 Task: In the  document leadskills.epub Select the text and change paragraph spacing to  'Double' Change page orientation to  'Landscape' Add Page color Dark Red
Action: Mouse moved to (377, 473)
Screenshot: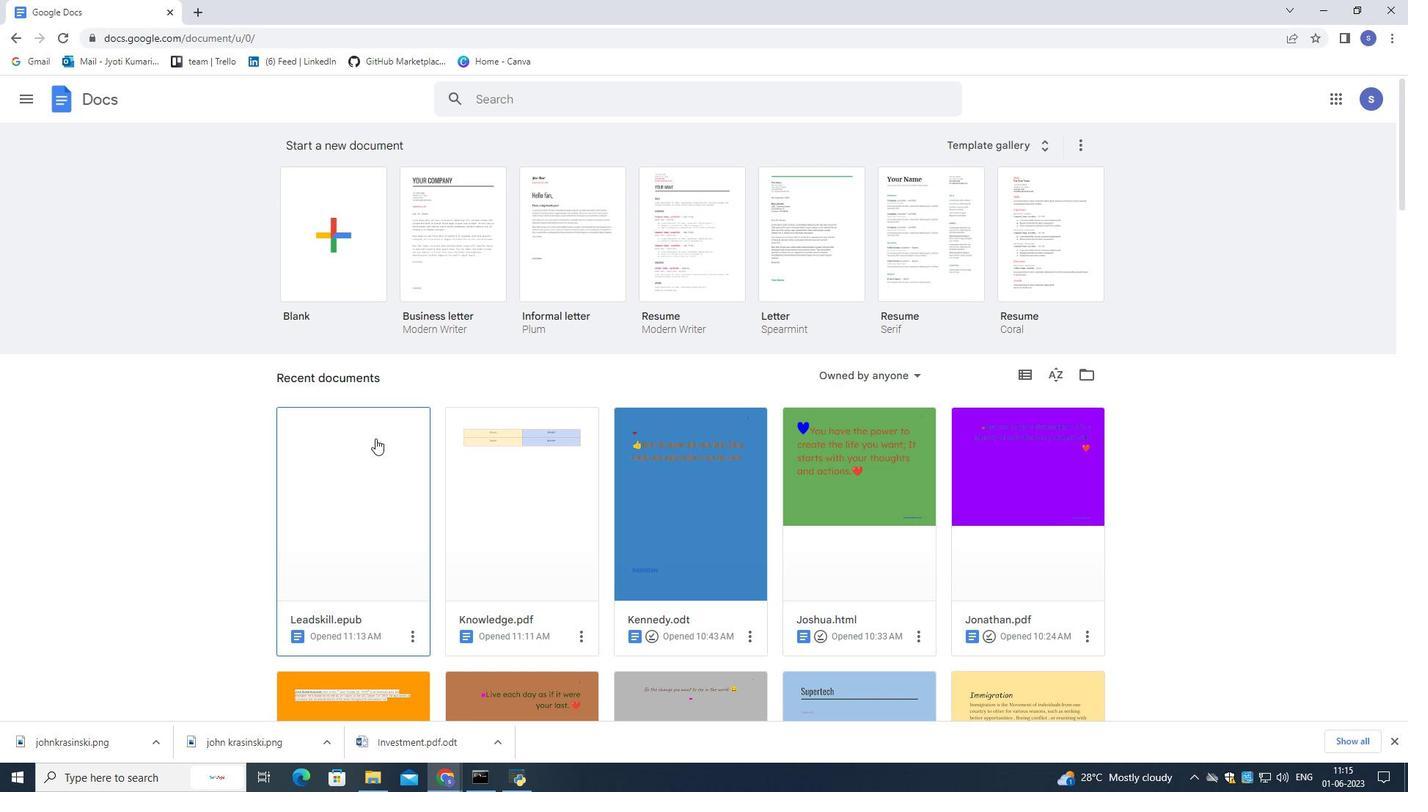 
Action: Mouse pressed left at (377, 473)
Screenshot: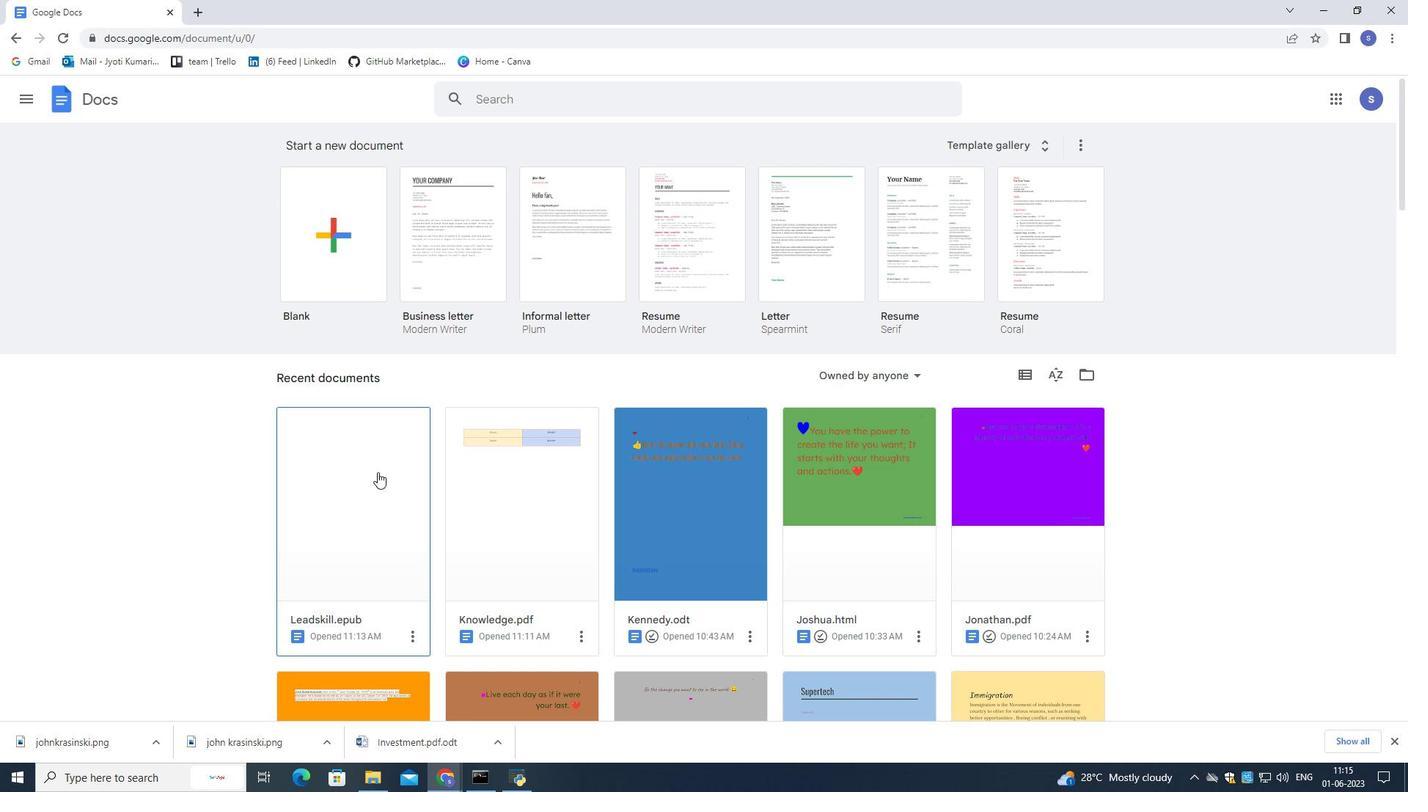 
Action: Mouse pressed left at (377, 473)
Screenshot: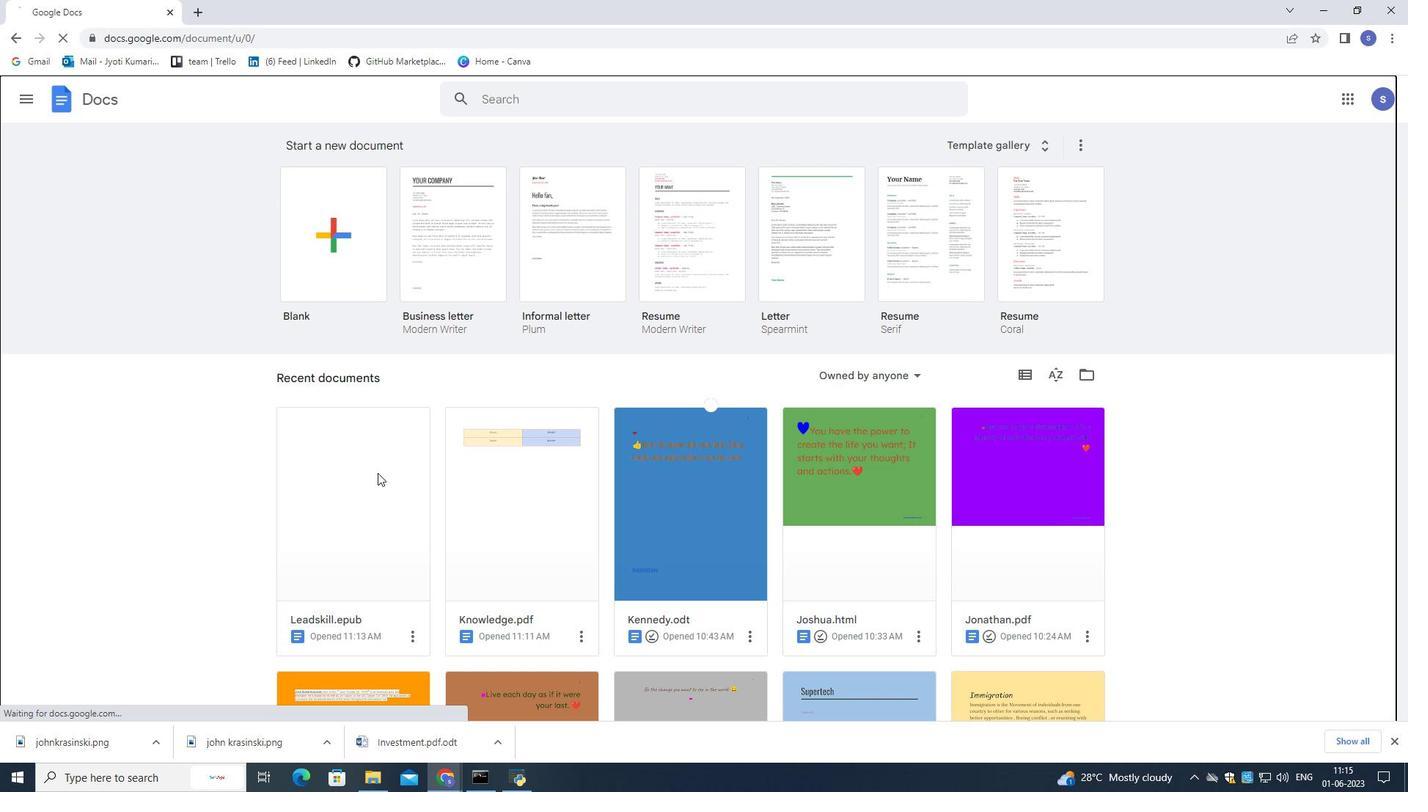 
Action: Mouse moved to (742, 358)
Screenshot: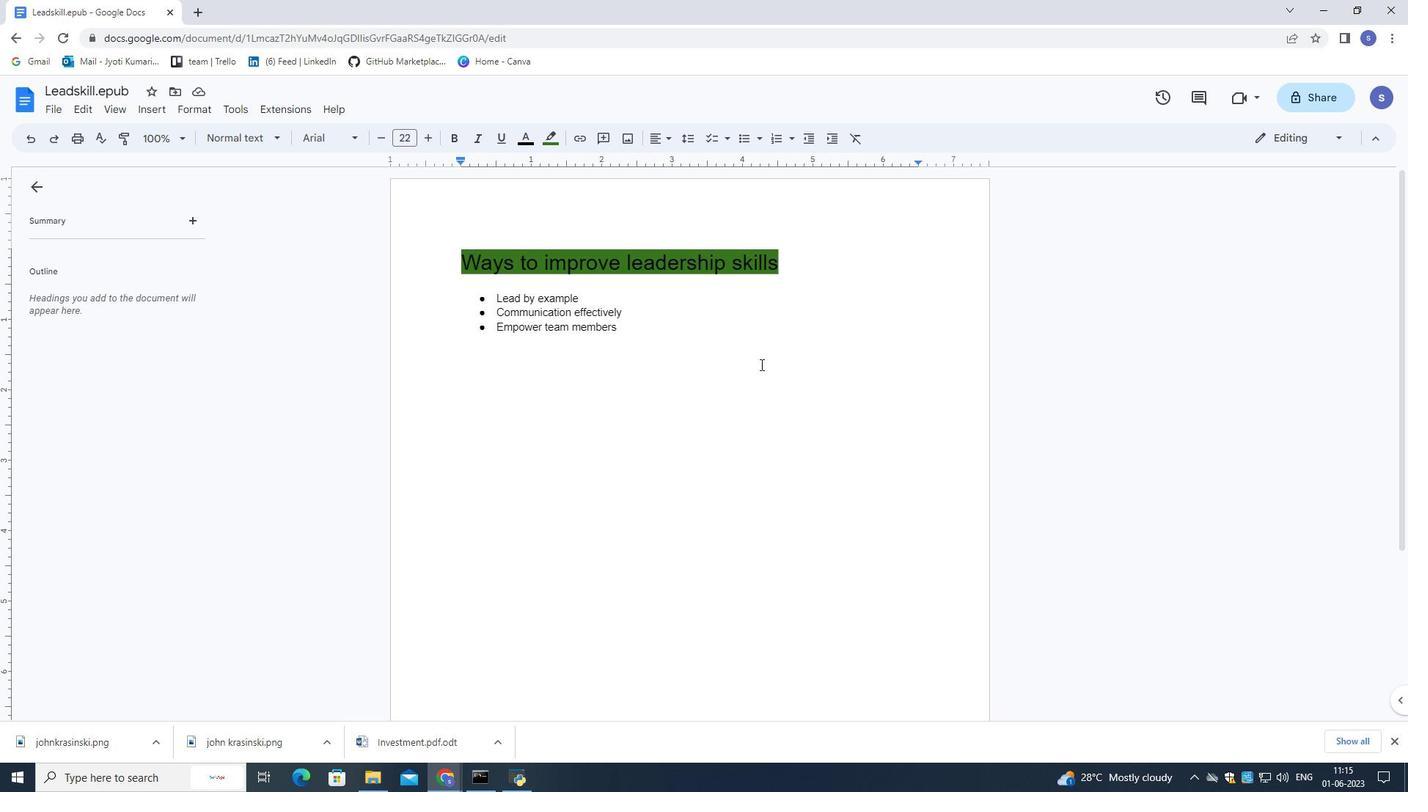 
Action: Mouse pressed left at (742, 358)
Screenshot: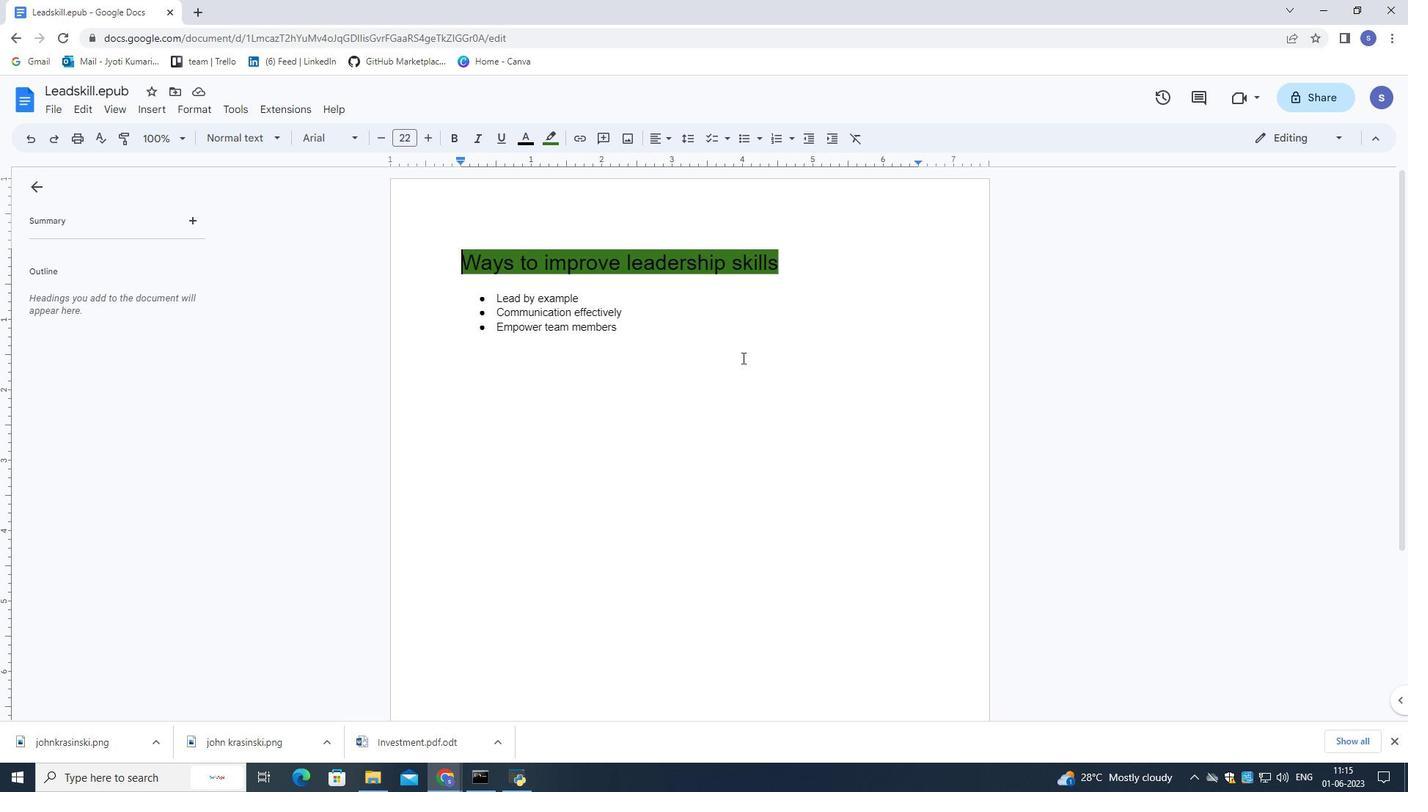 
Action: Mouse moved to (727, 366)
Screenshot: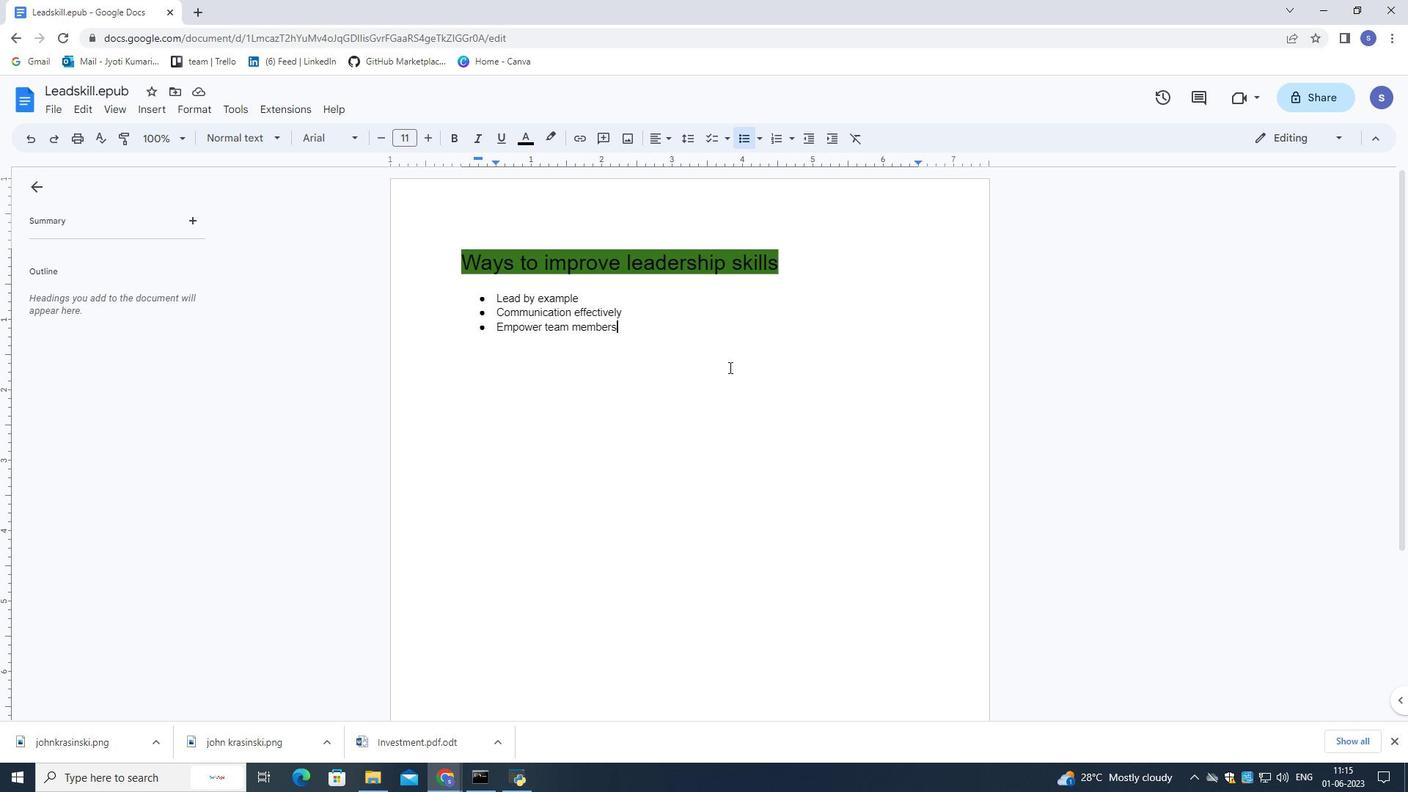 
Action: Mouse pressed left at (727, 366)
Screenshot: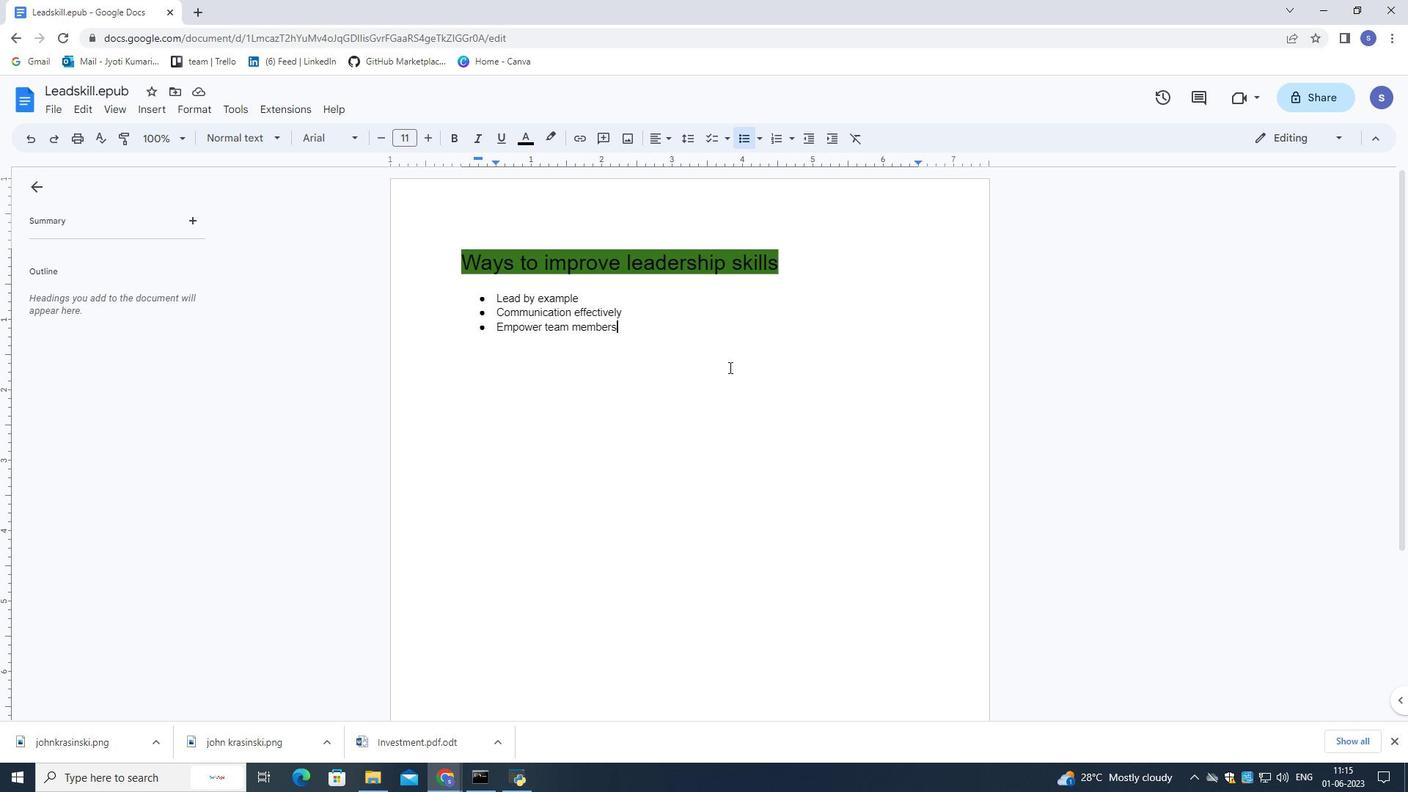 
Action: Mouse moved to (694, 143)
Screenshot: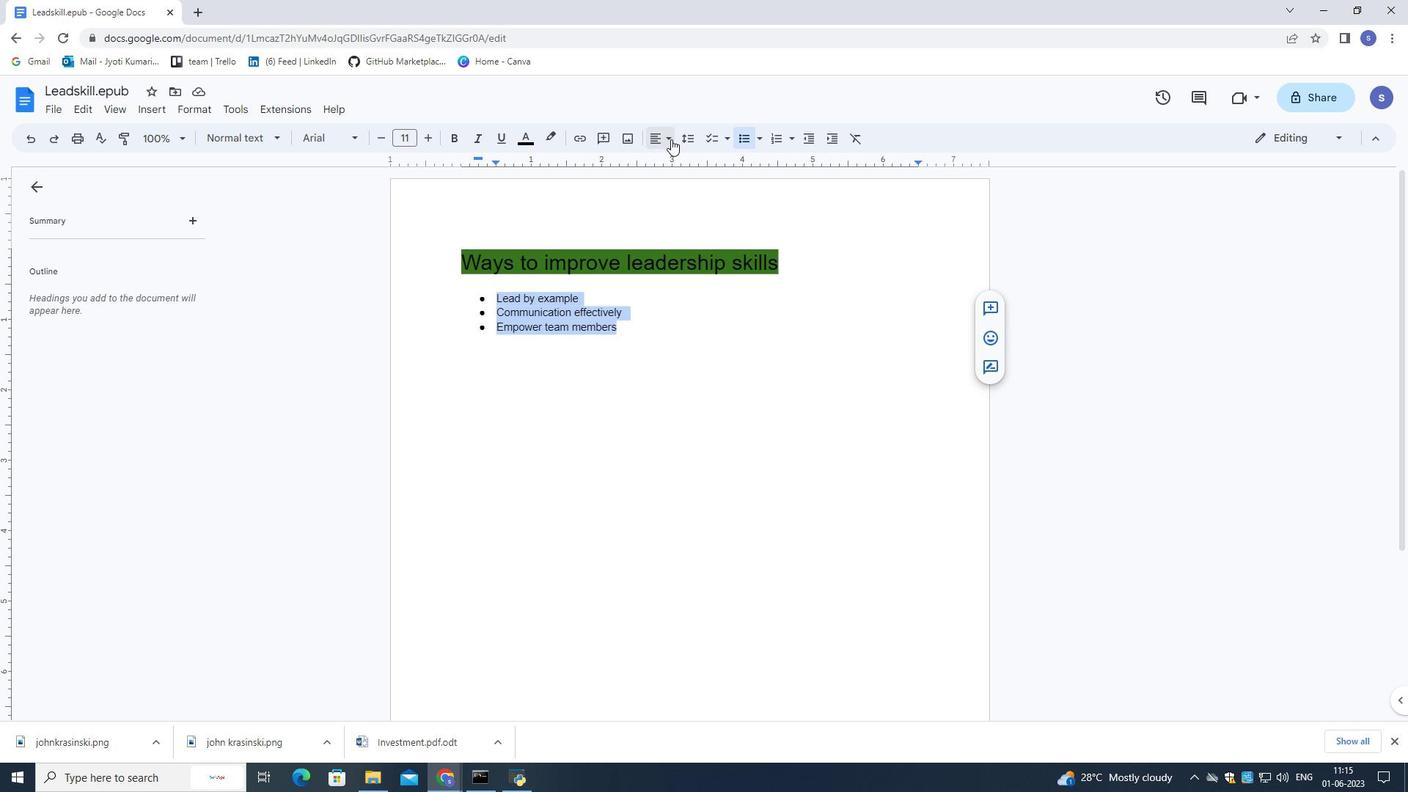 
Action: Mouse pressed left at (694, 143)
Screenshot: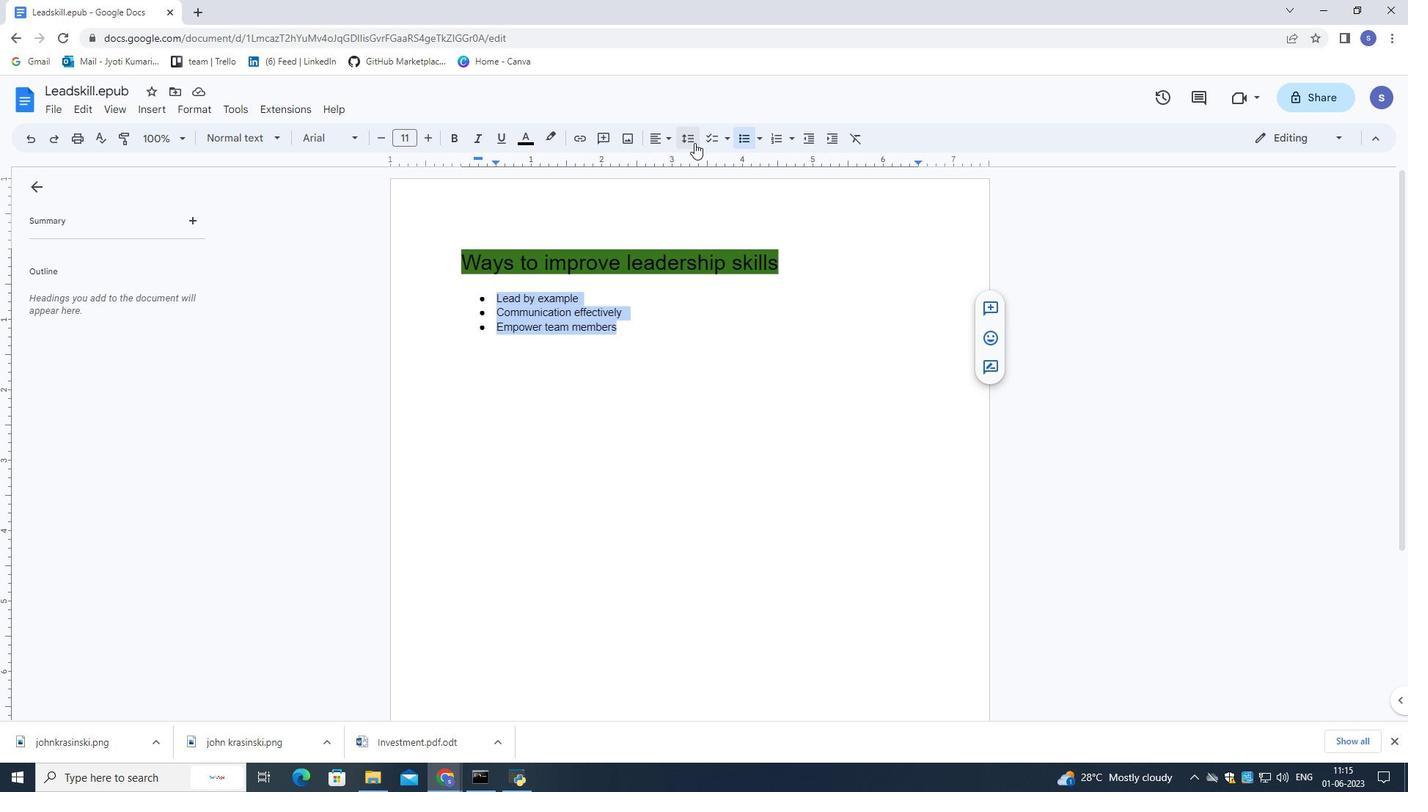
Action: Mouse moved to (718, 239)
Screenshot: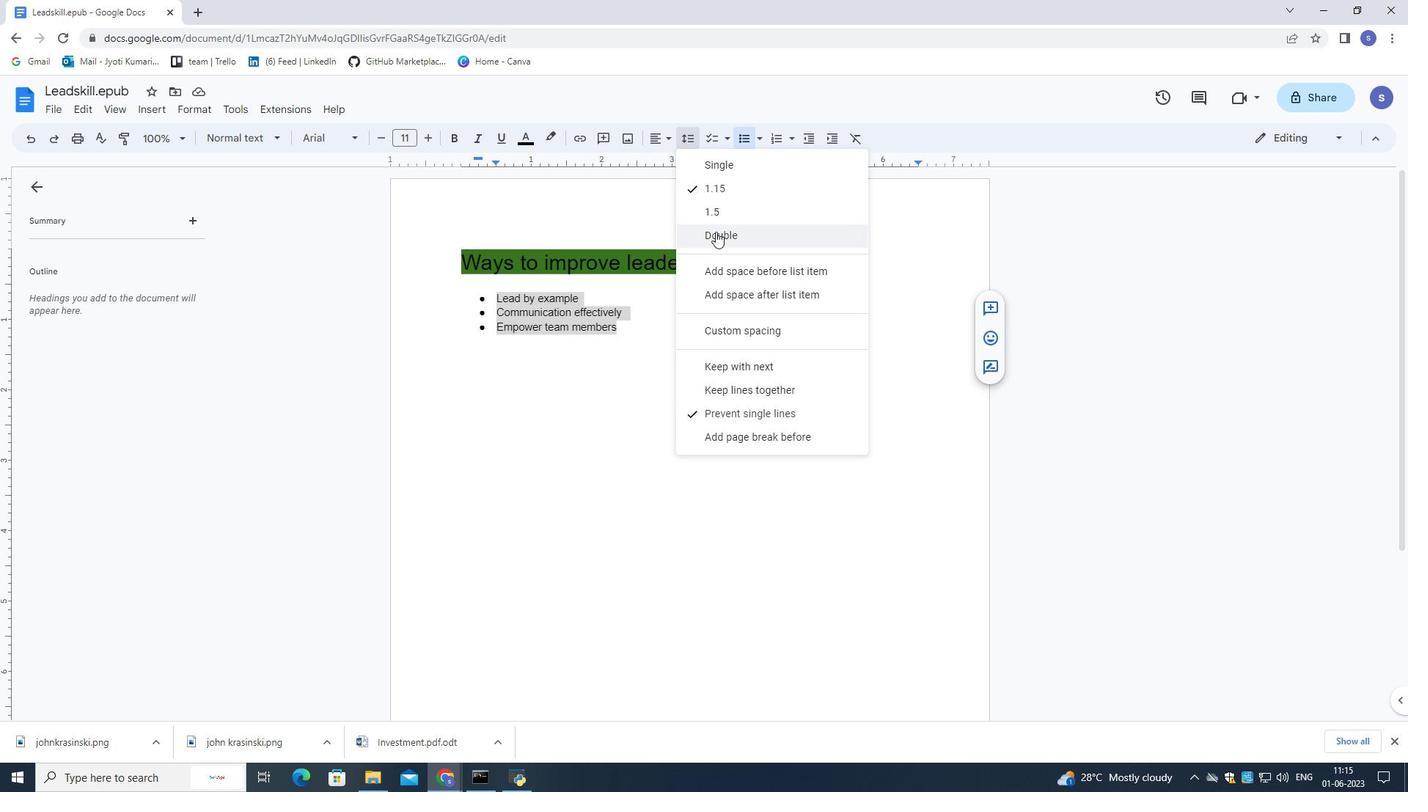 
Action: Mouse pressed left at (718, 239)
Screenshot: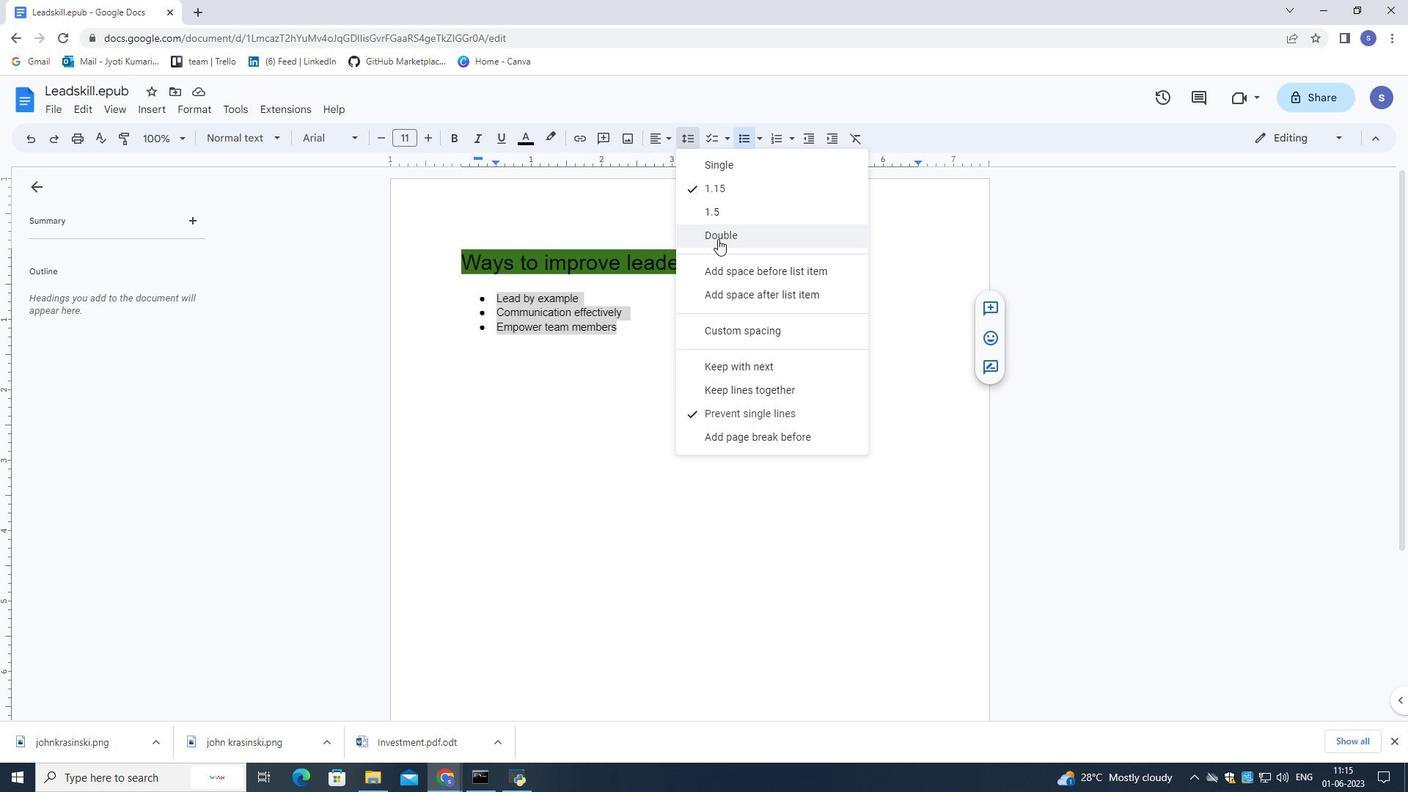 
Action: Mouse moved to (459, 279)
Screenshot: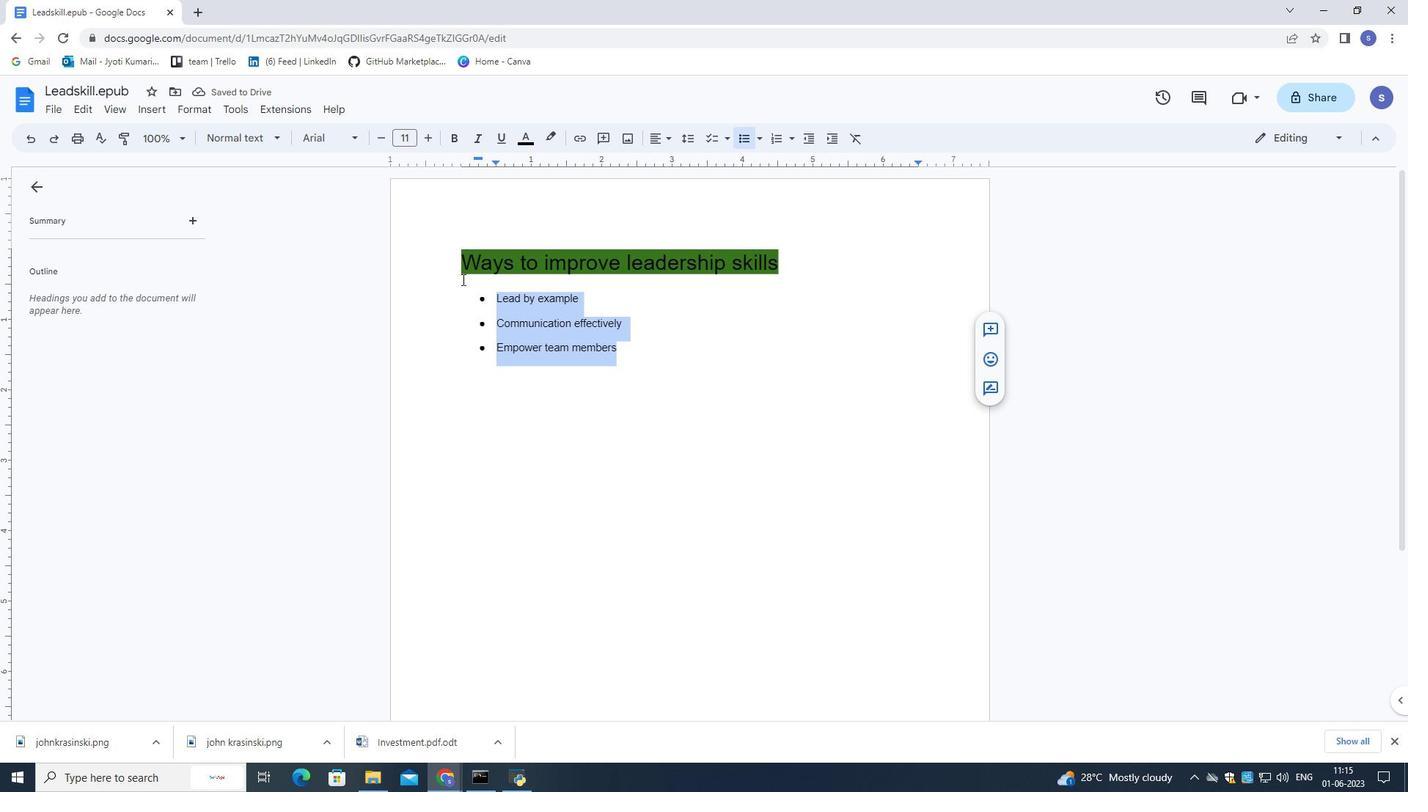
Action: Mouse pressed left at (459, 279)
Screenshot: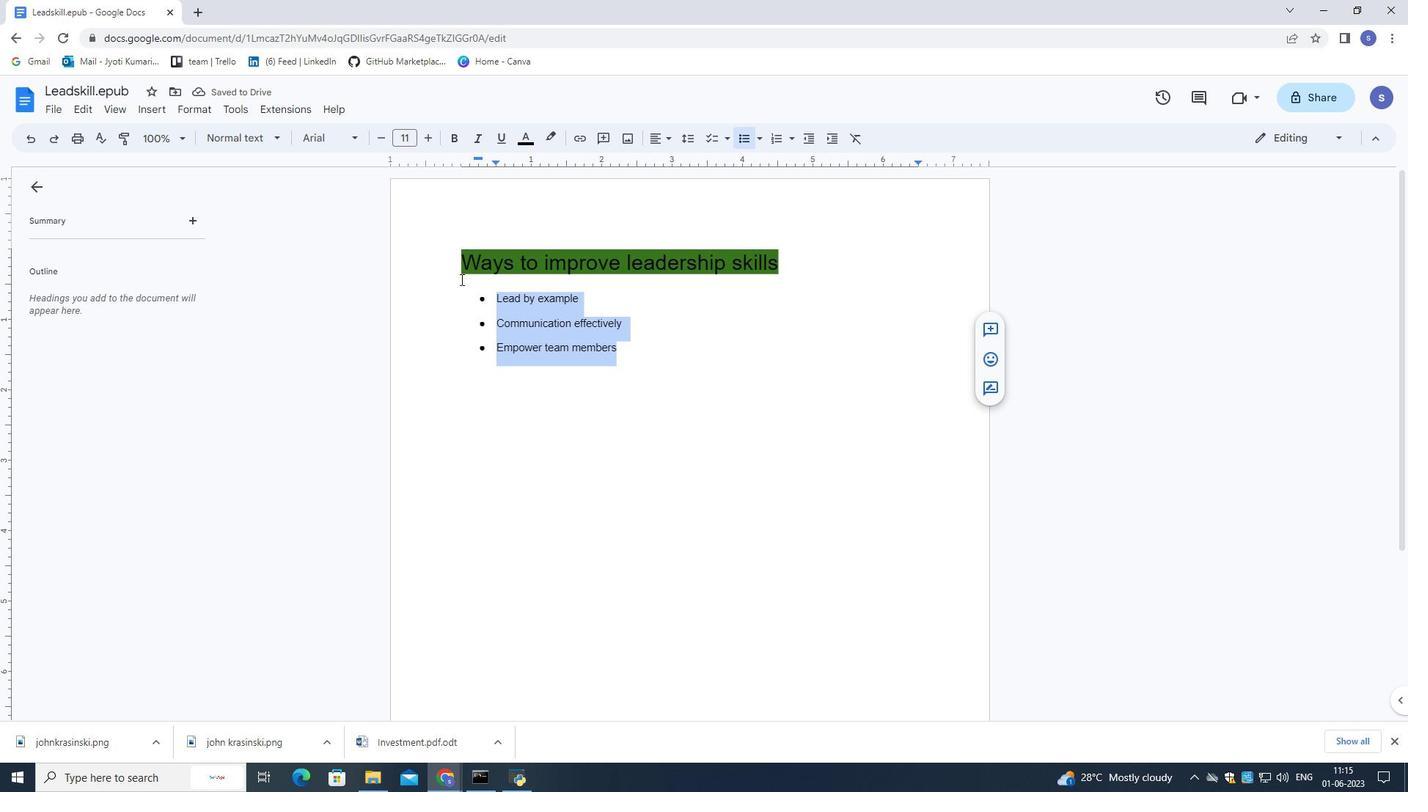 
Action: Mouse moved to (398, 262)
Screenshot: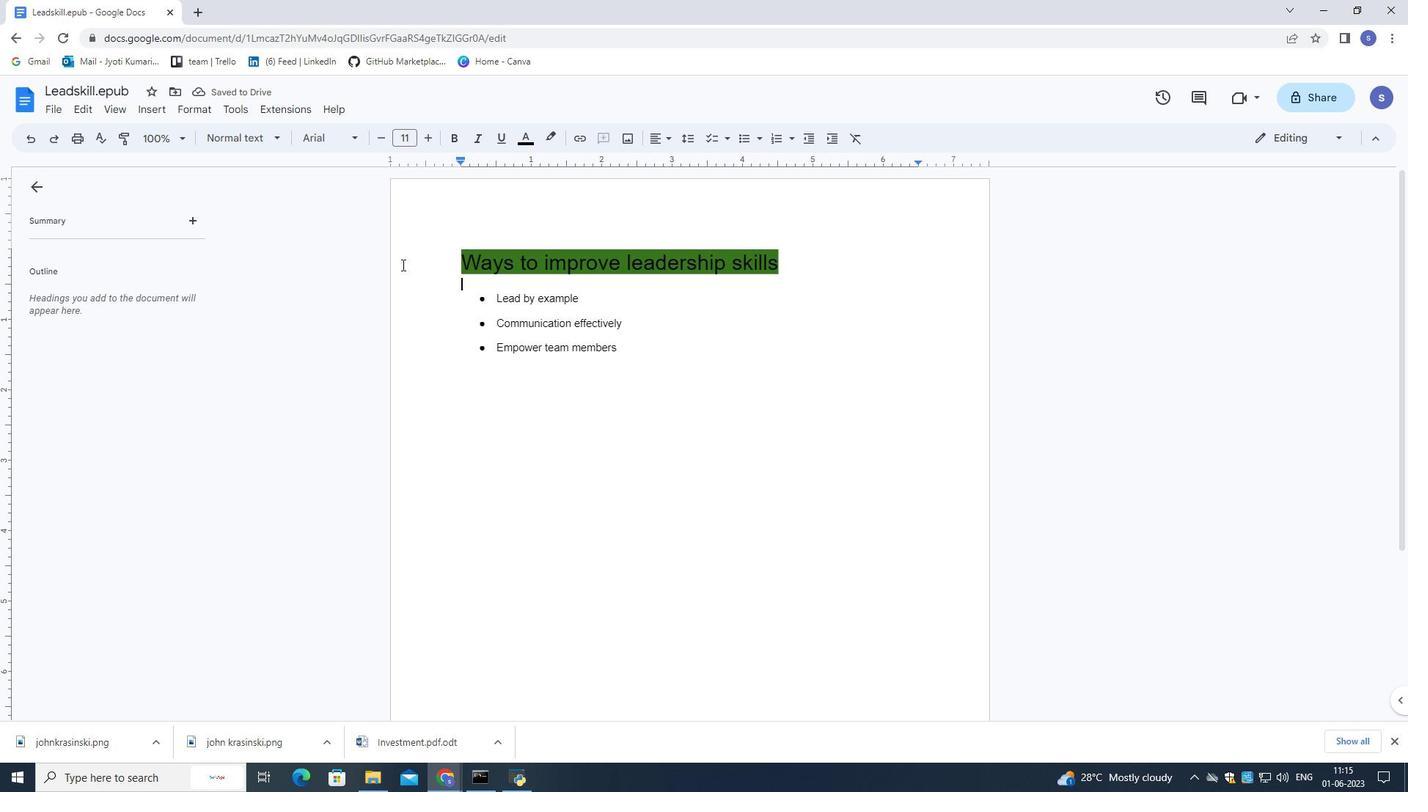 
Action: Mouse pressed left at (398, 262)
Screenshot: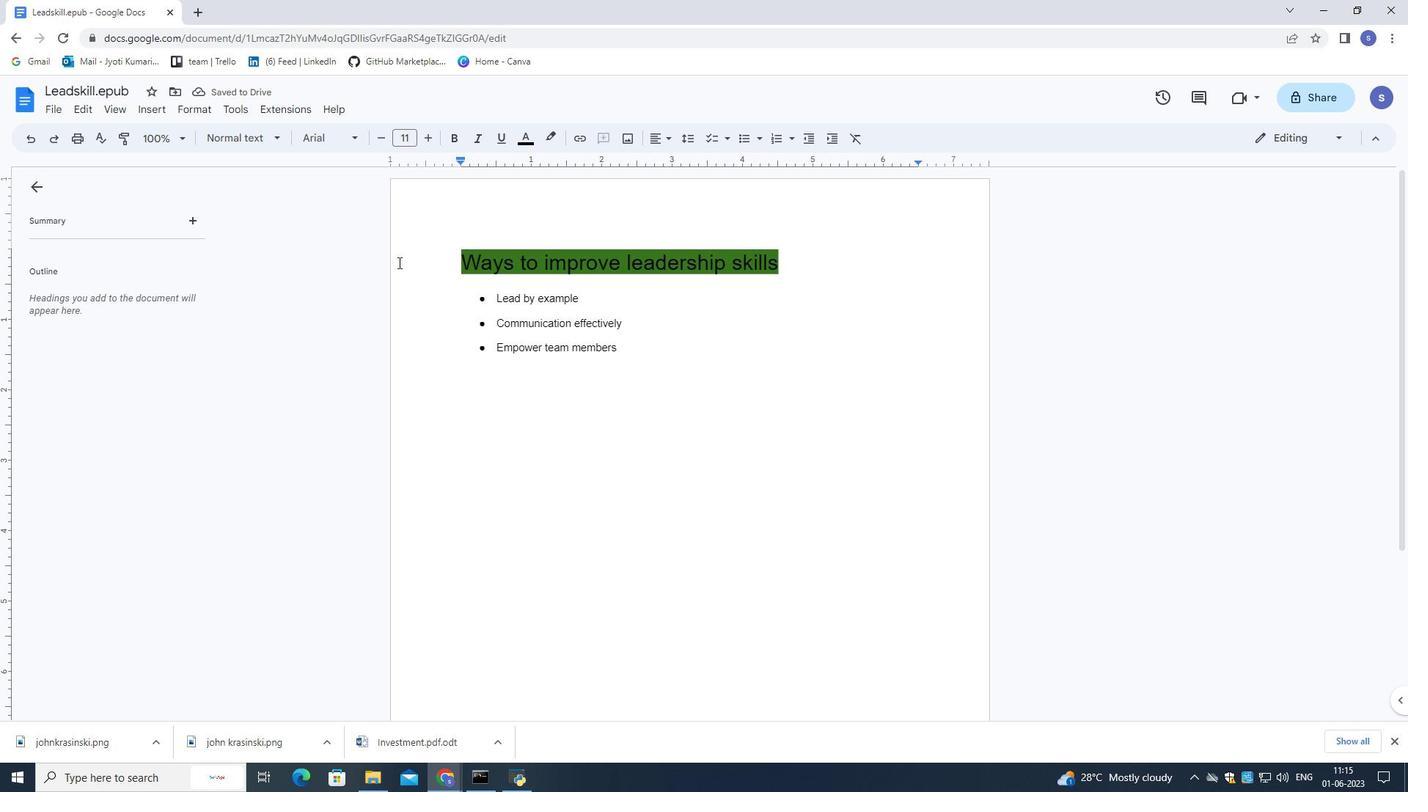 
Action: Mouse moved to (199, 103)
Screenshot: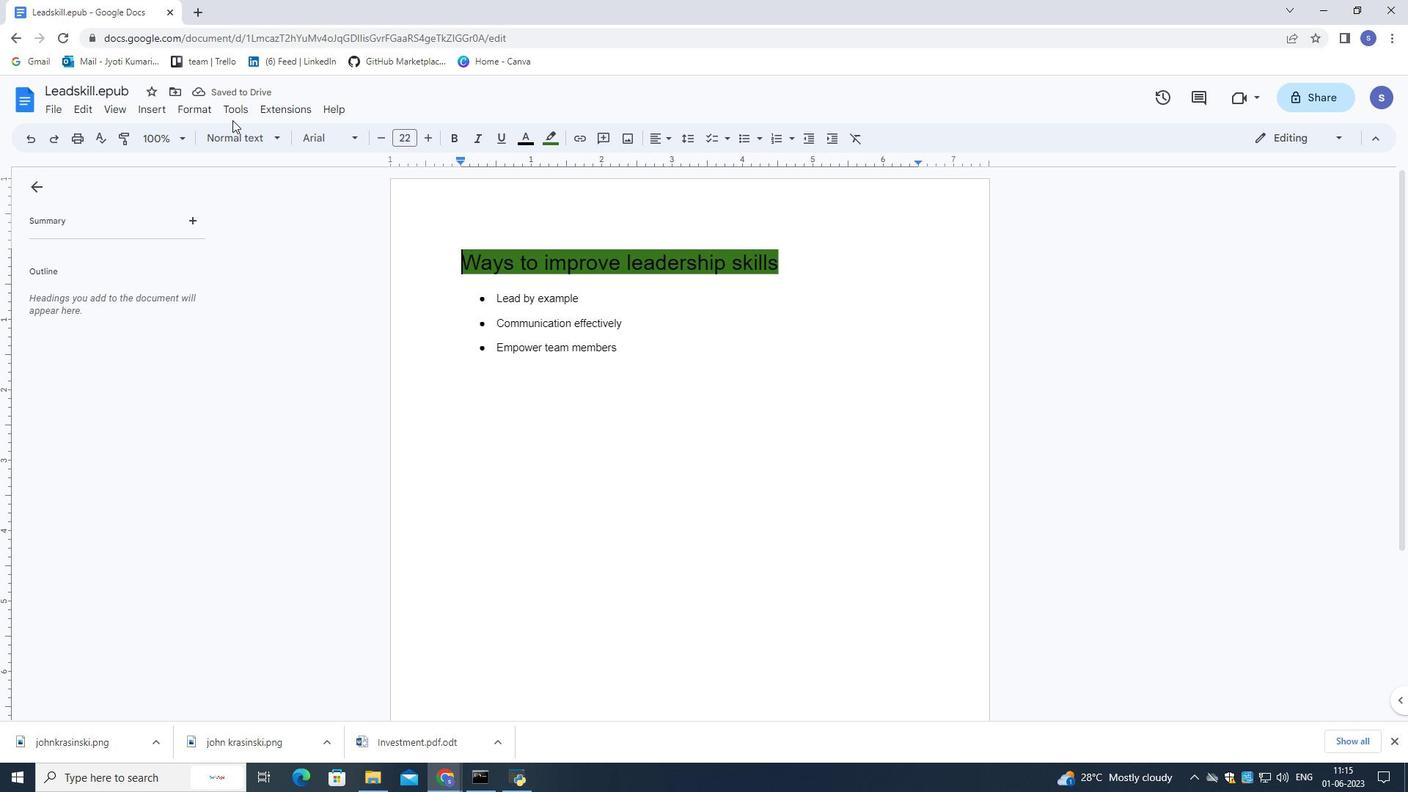 
Action: Mouse pressed left at (199, 103)
Screenshot: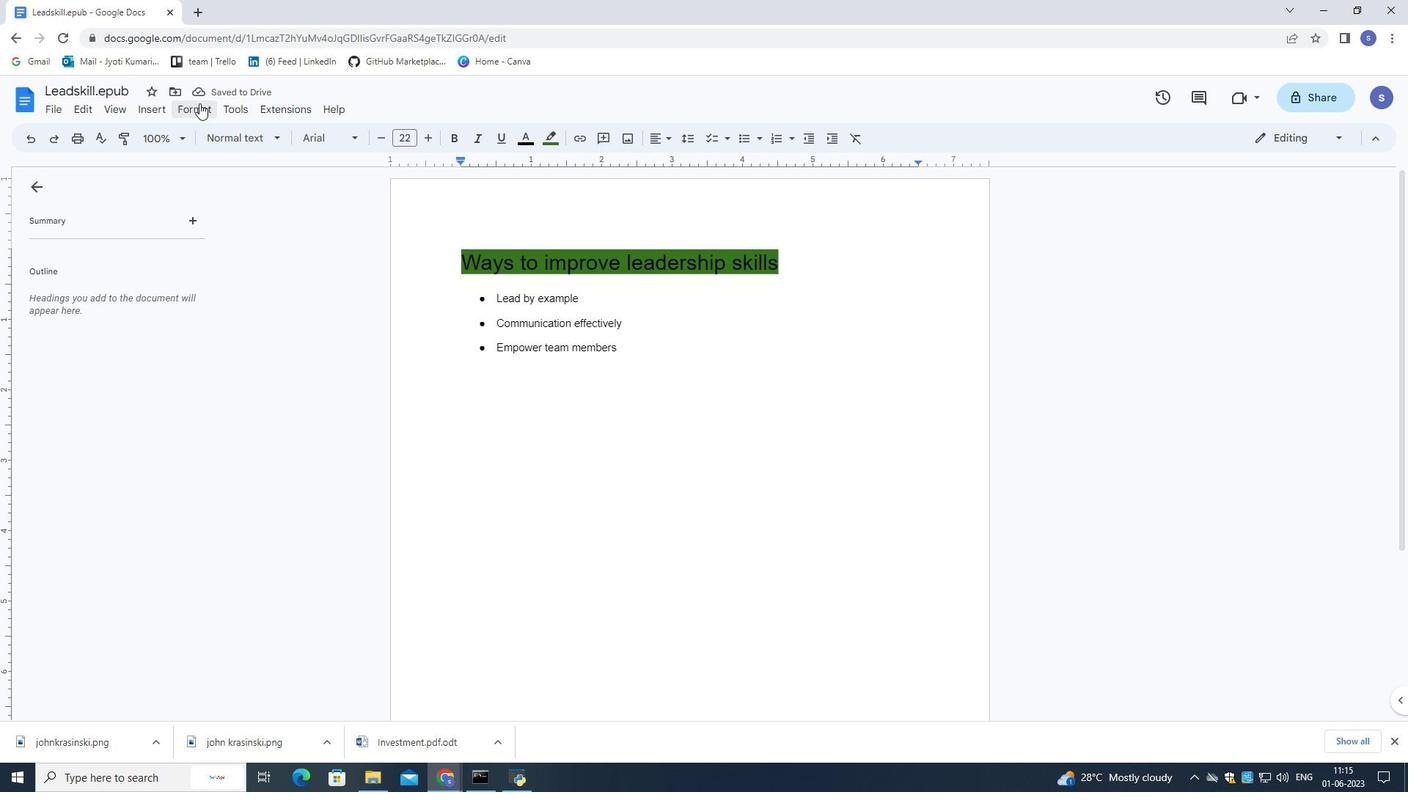 
Action: Mouse moved to (294, 335)
Screenshot: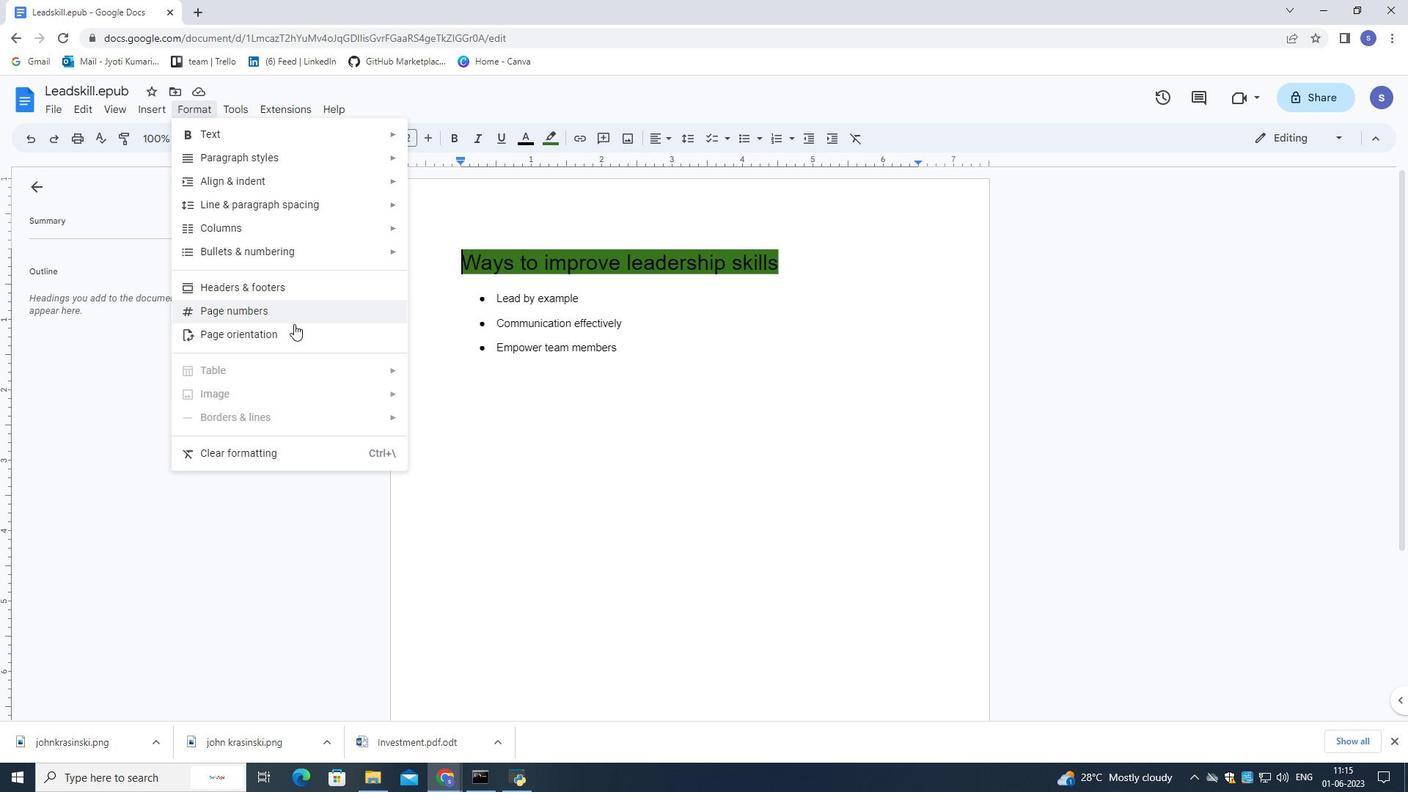 
Action: Mouse pressed left at (294, 335)
Screenshot: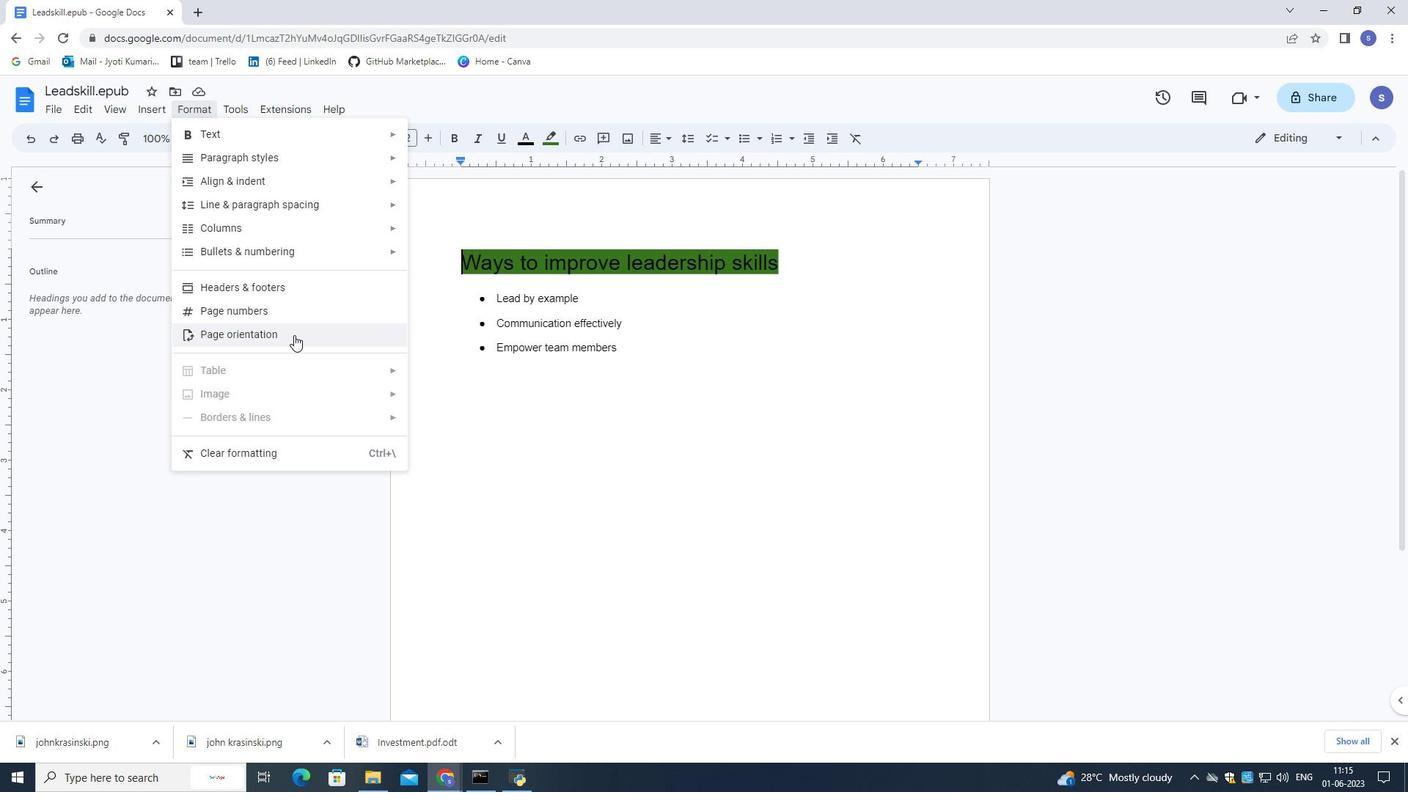 
Action: Mouse moved to (669, 422)
Screenshot: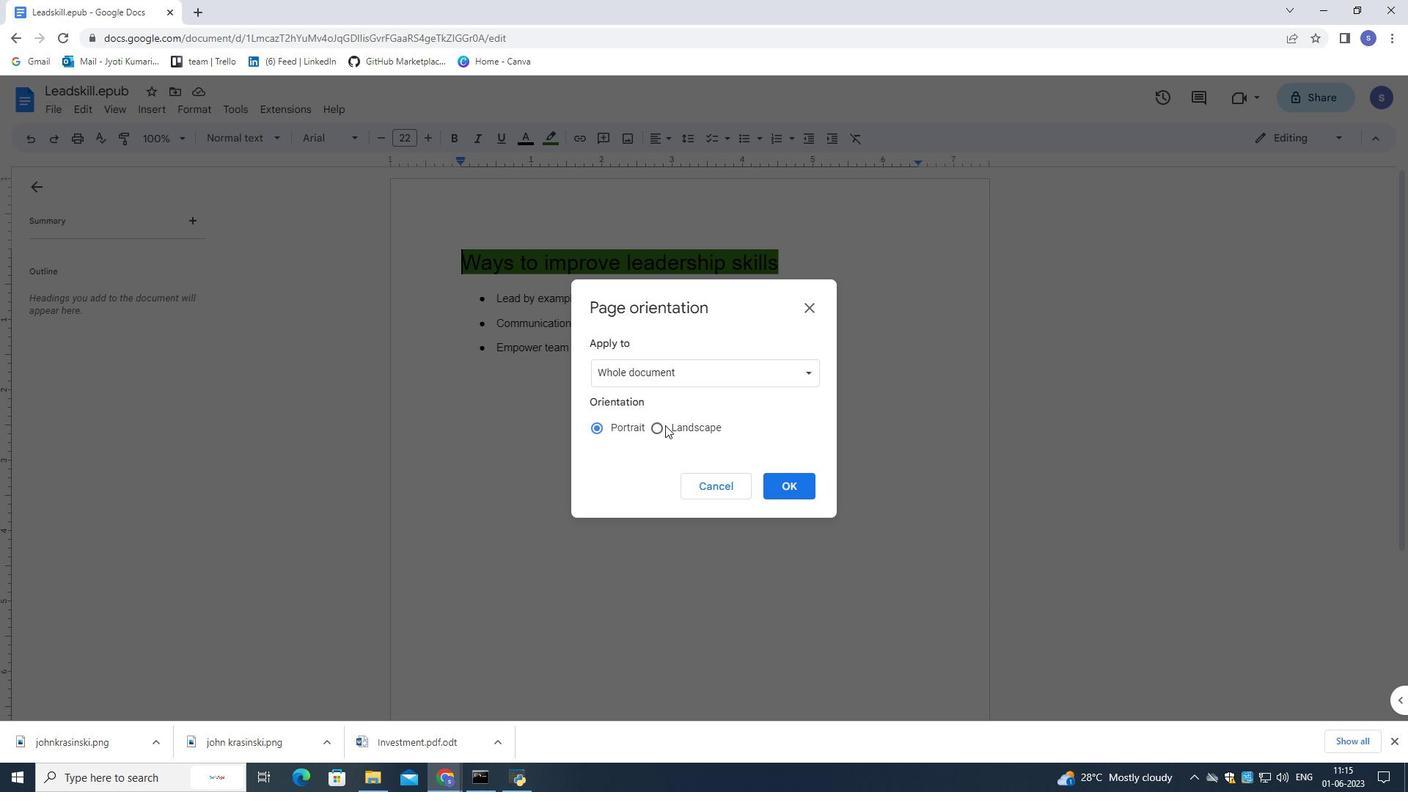 
Action: Mouse pressed left at (669, 422)
Screenshot: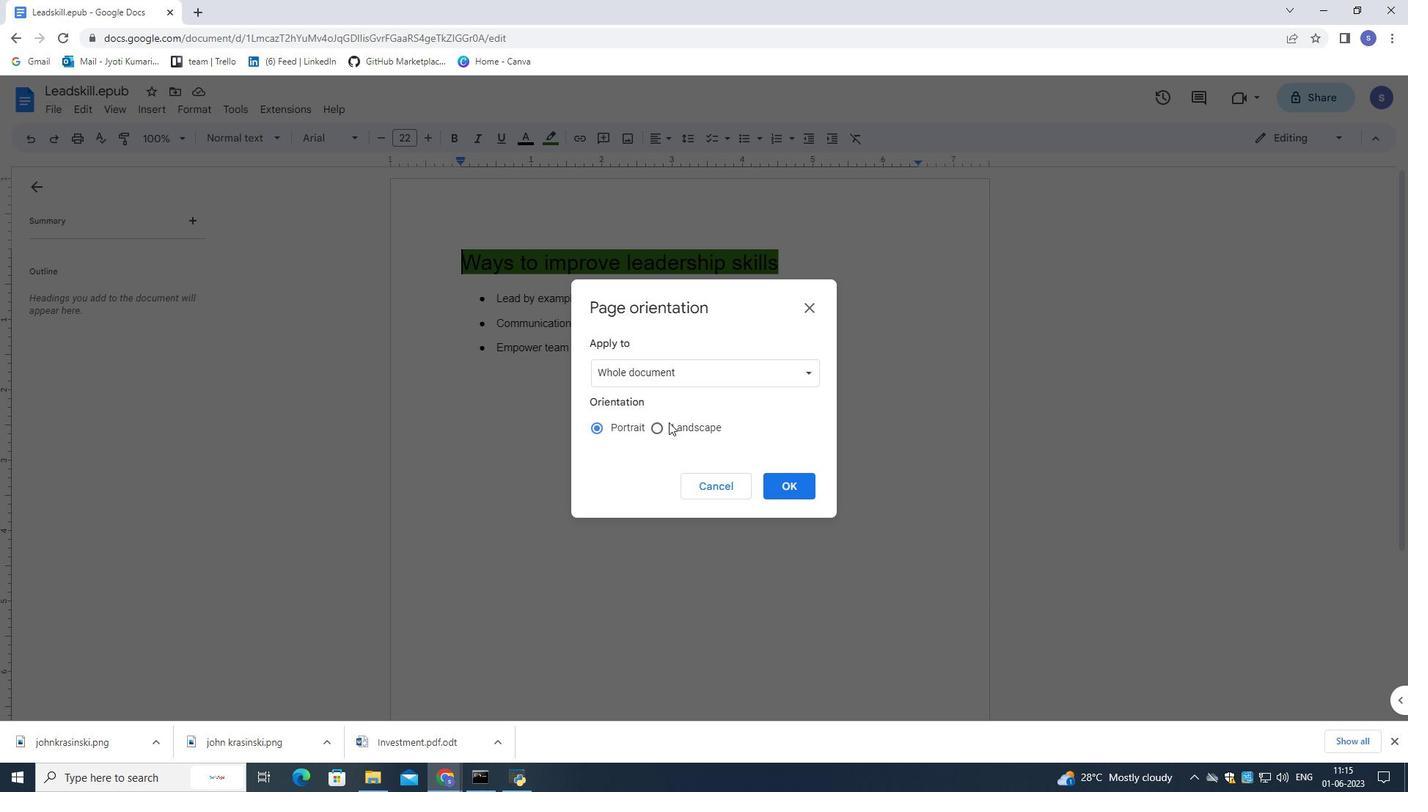 
Action: Mouse moved to (789, 489)
Screenshot: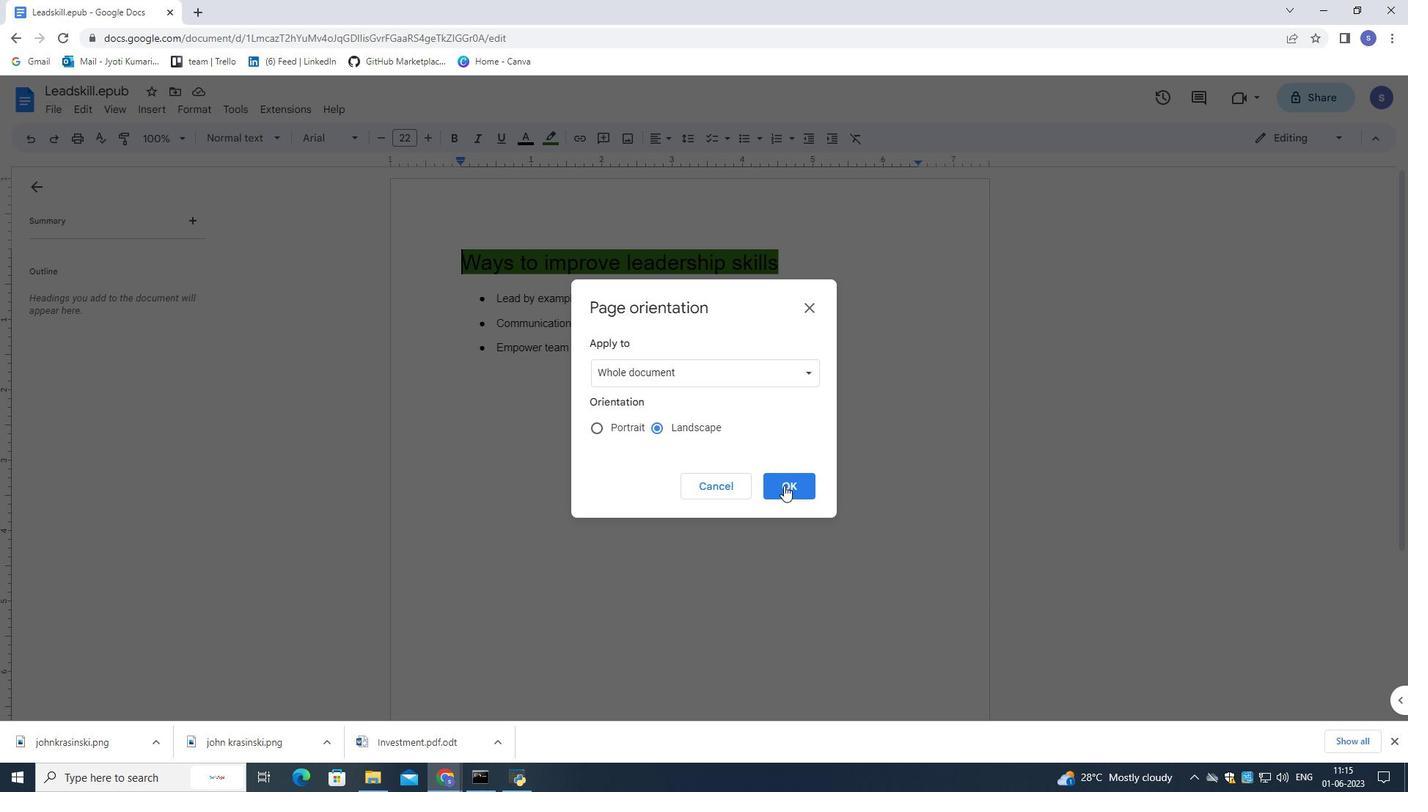 
Action: Mouse pressed left at (789, 489)
Screenshot: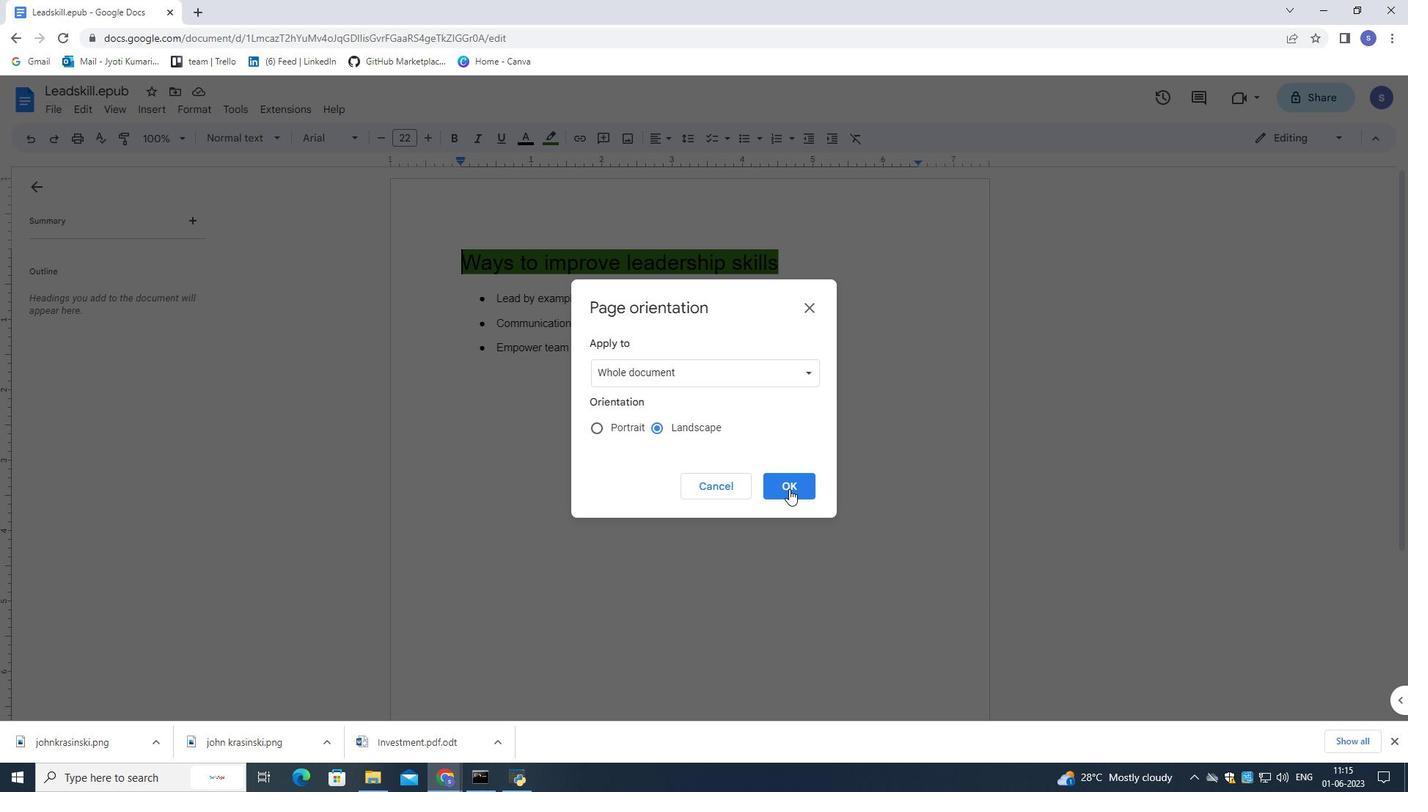 
Action: Mouse moved to (400, 223)
Screenshot: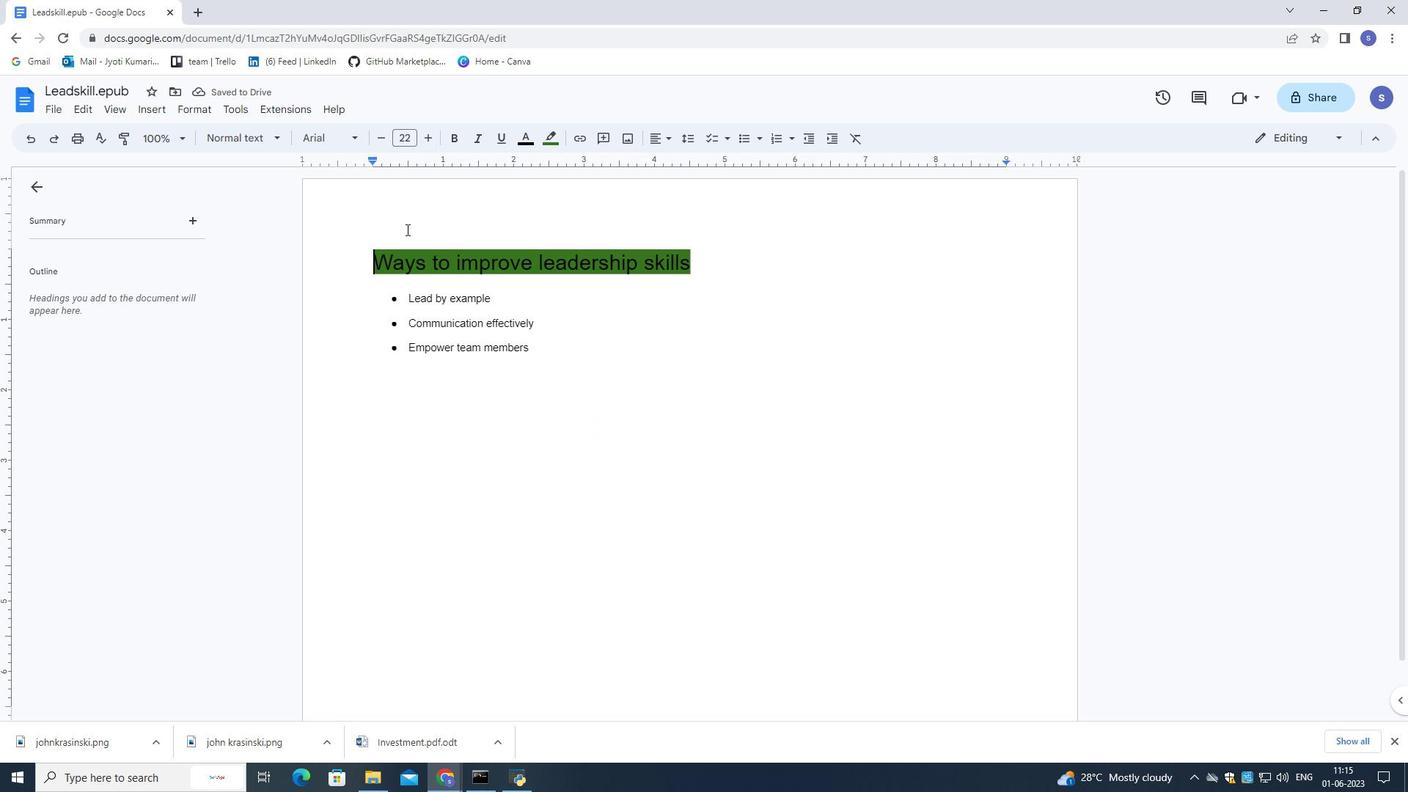 
Action: Mouse pressed left at (400, 223)
Screenshot: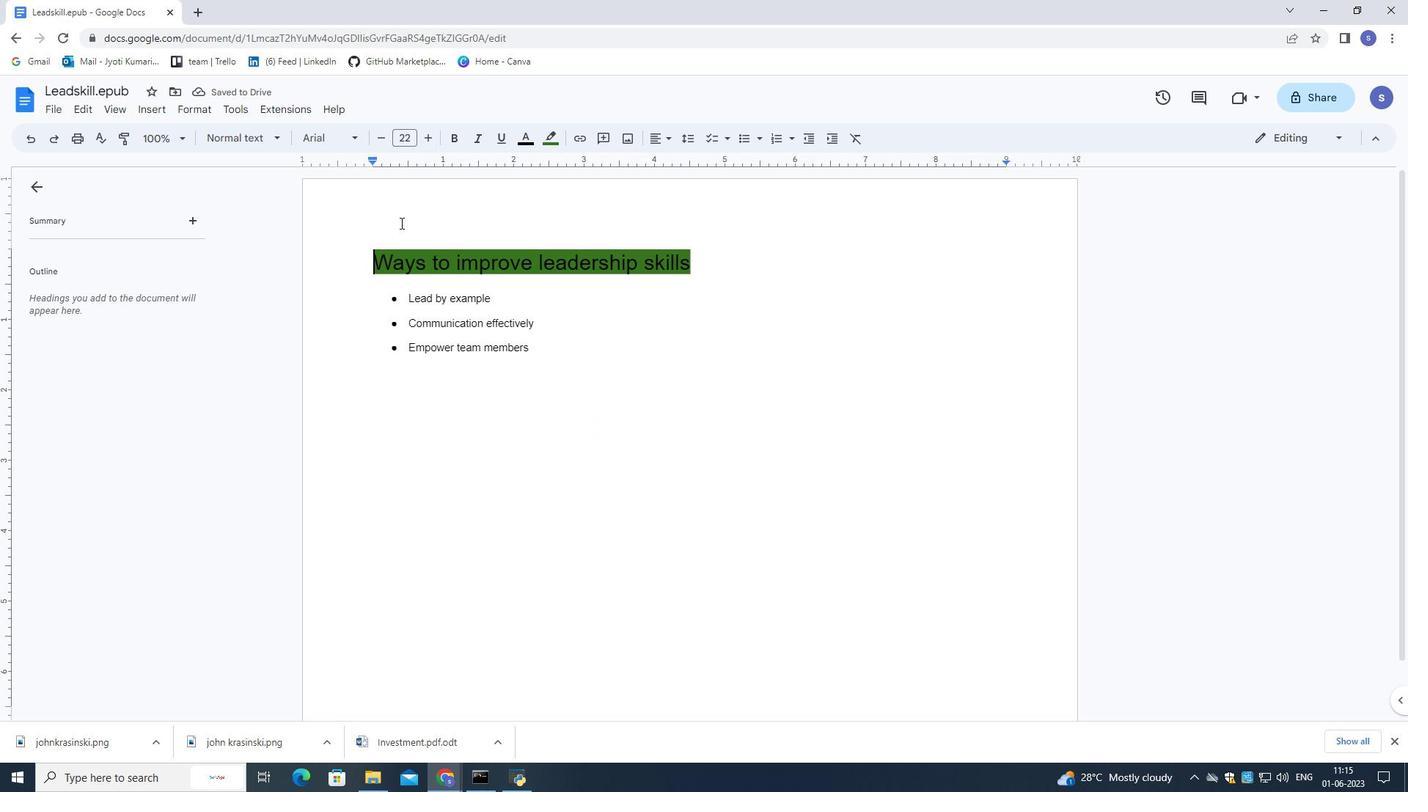 
Action: Mouse moved to (55, 110)
Screenshot: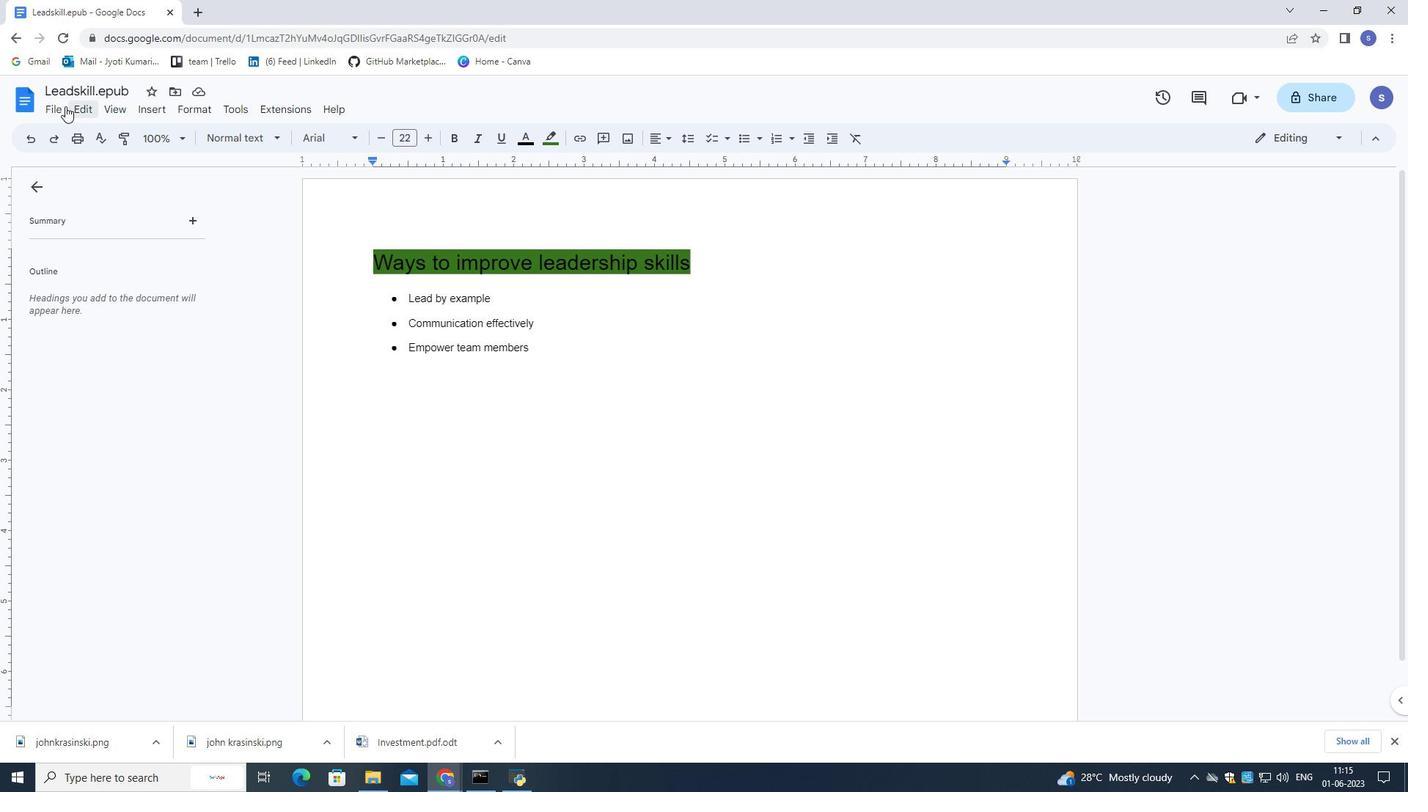 
Action: Mouse pressed left at (55, 110)
Screenshot: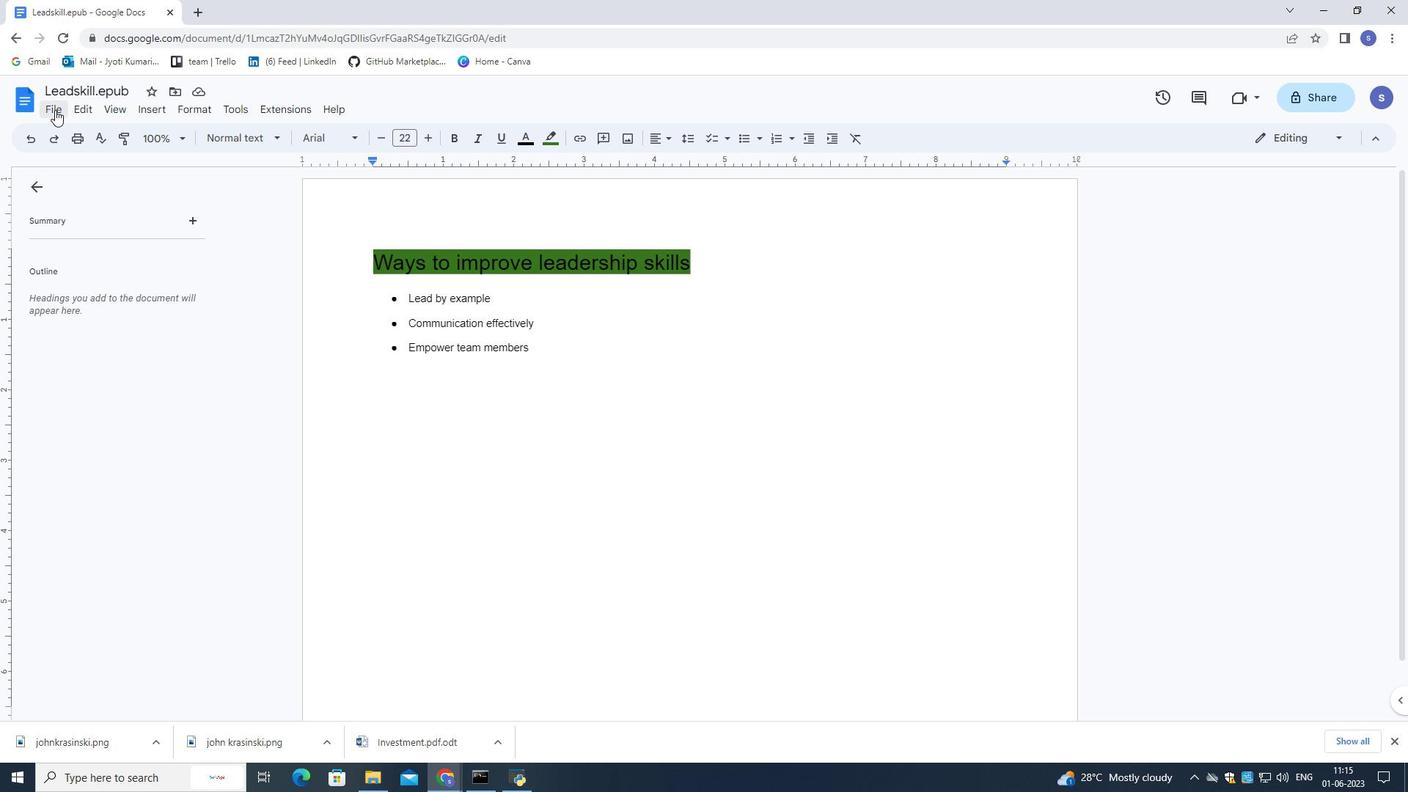 
Action: Mouse moved to (172, 515)
Screenshot: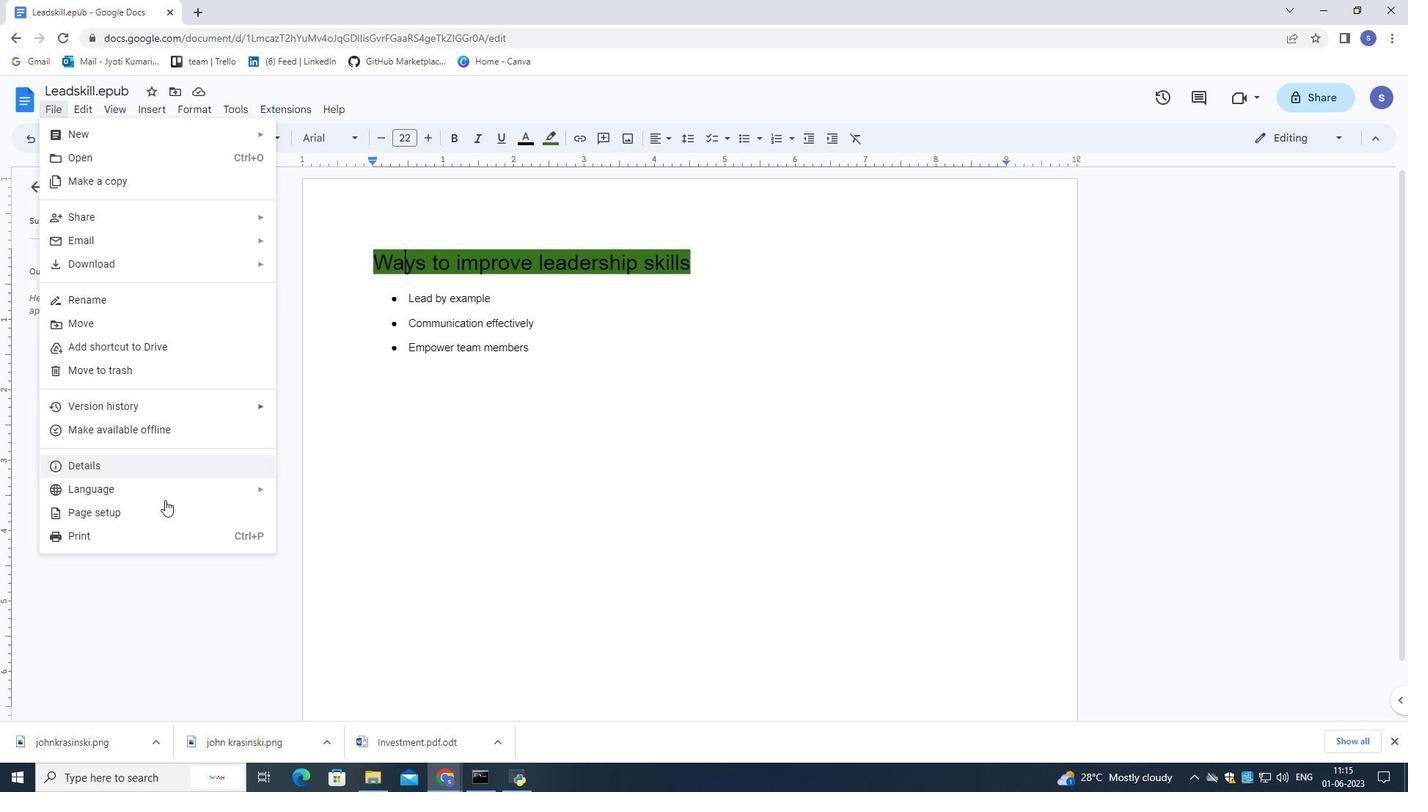 
Action: Mouse pressed left at (172, 515)
Screenshot: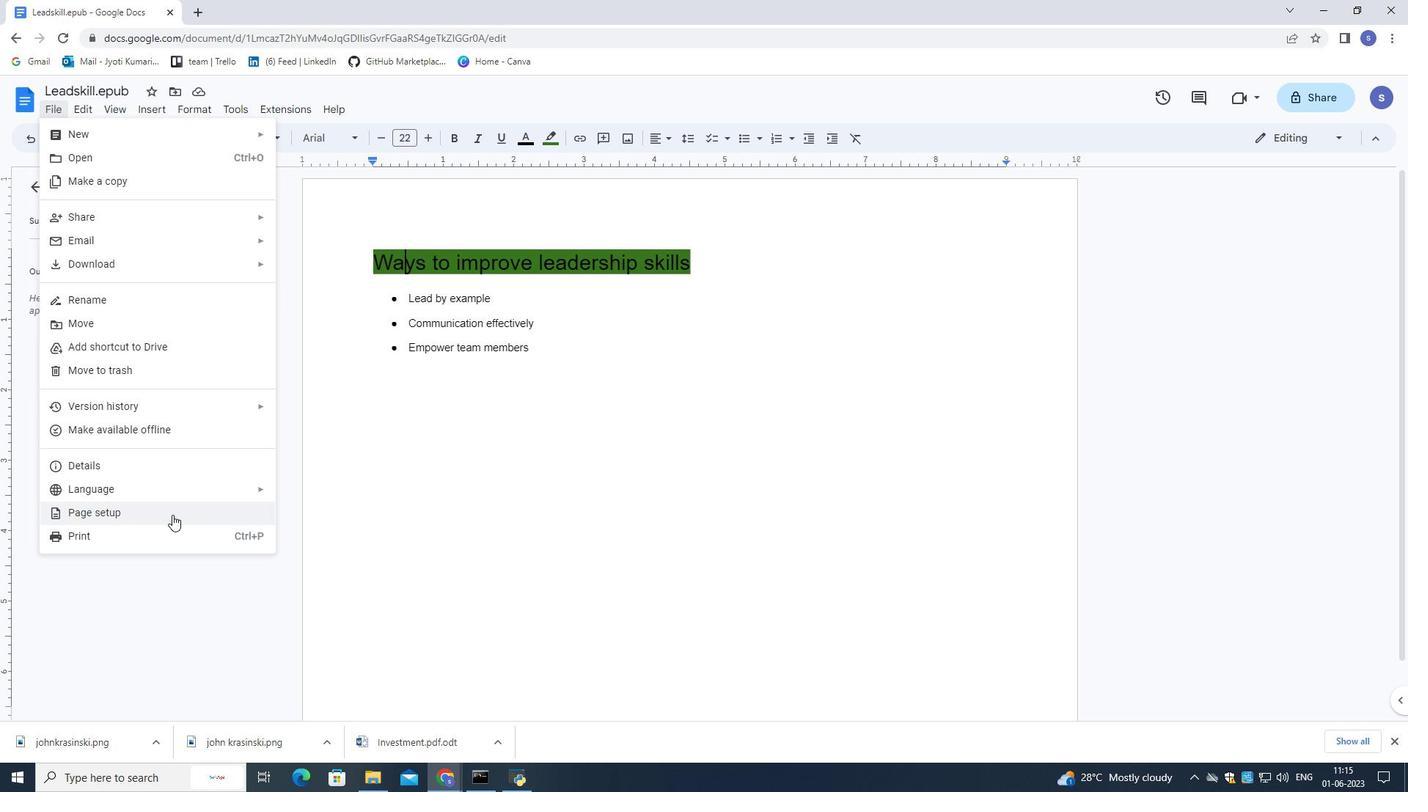 
Action: Mouse moved to (590, 490)
Screenshot: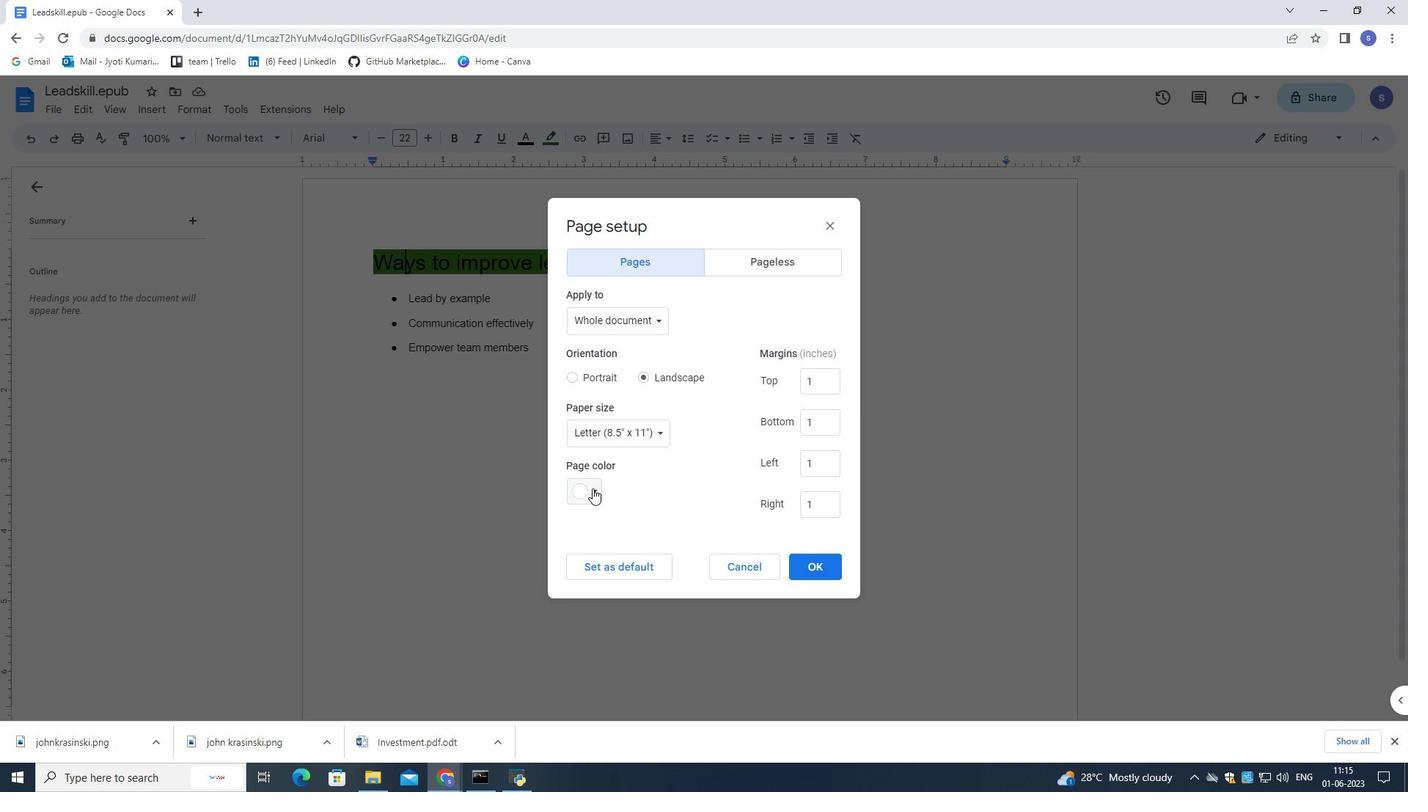 
Action: Mouse pressed left at (590, 490)
Screenshot: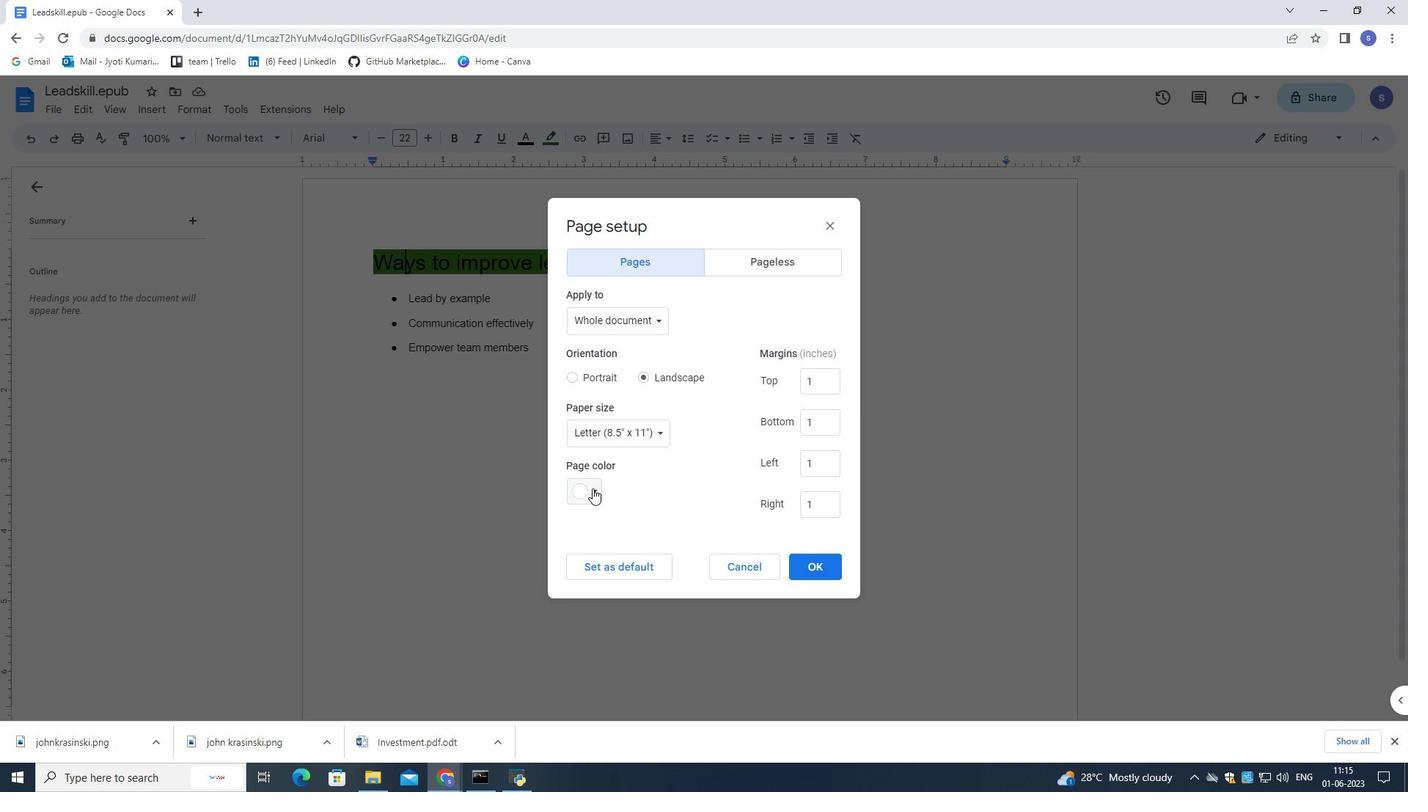 
Action: Mouse moved to (597, 618)
Screenshot: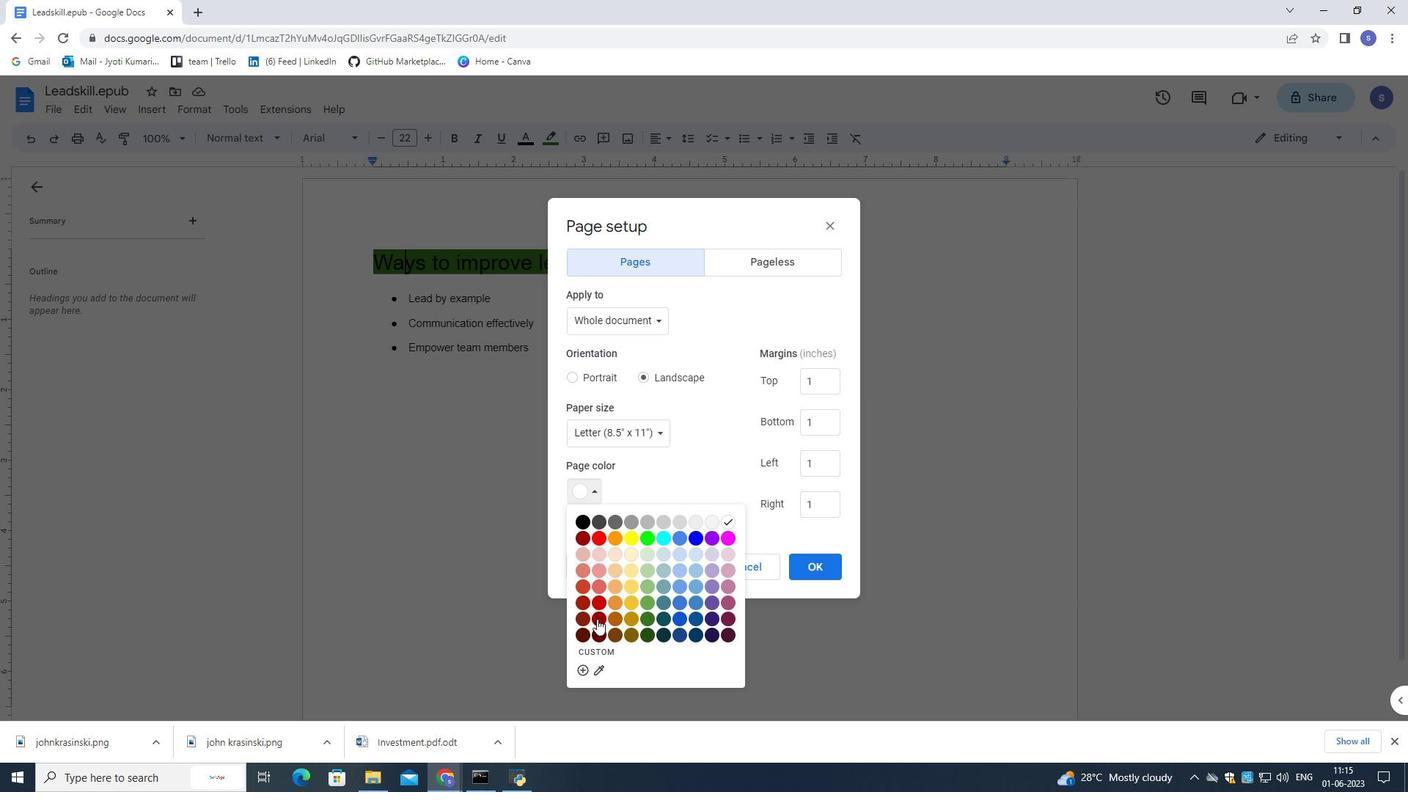 
Action: Mouse pressed left at (597, 618)
Screenshot: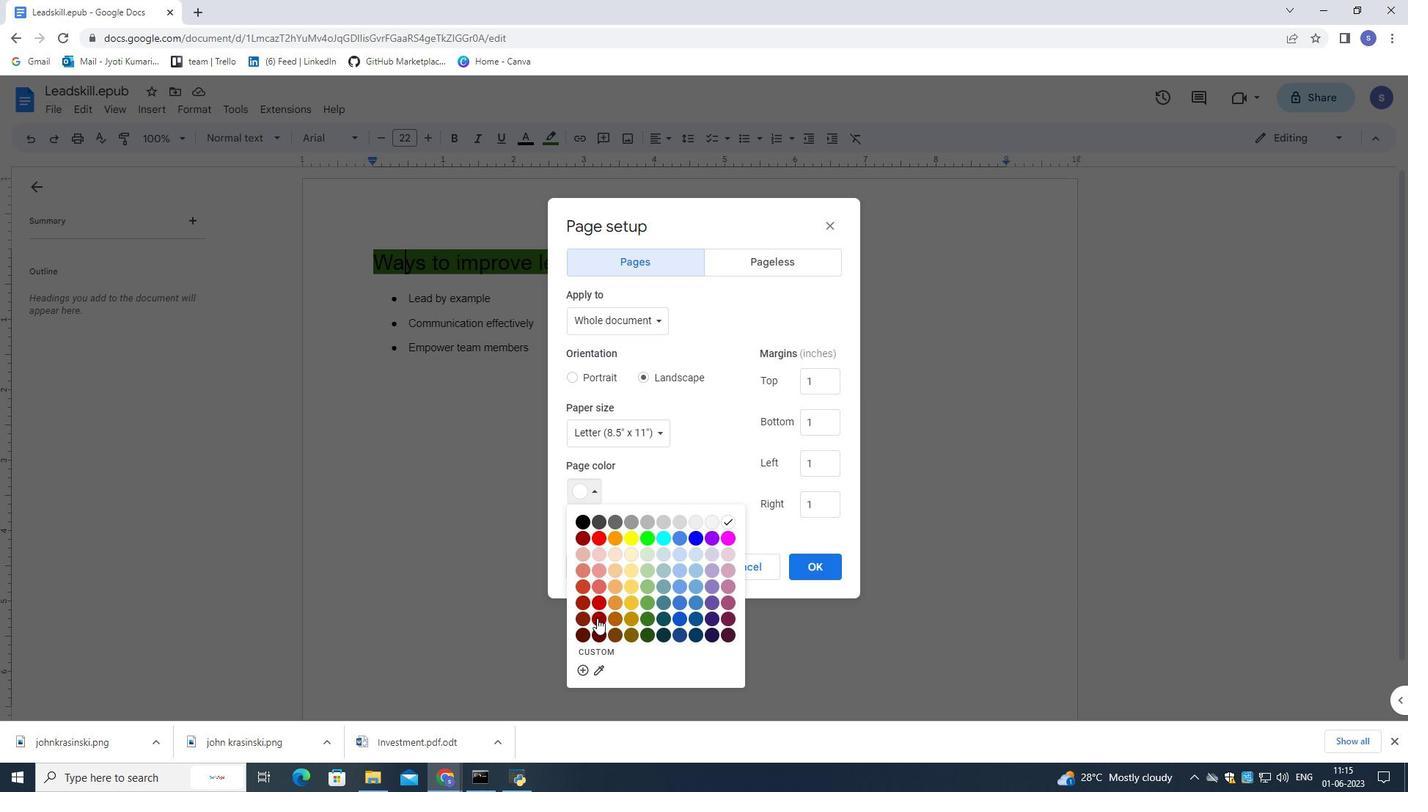 
Action: Mouse moved to (811, 572)
Screenshot: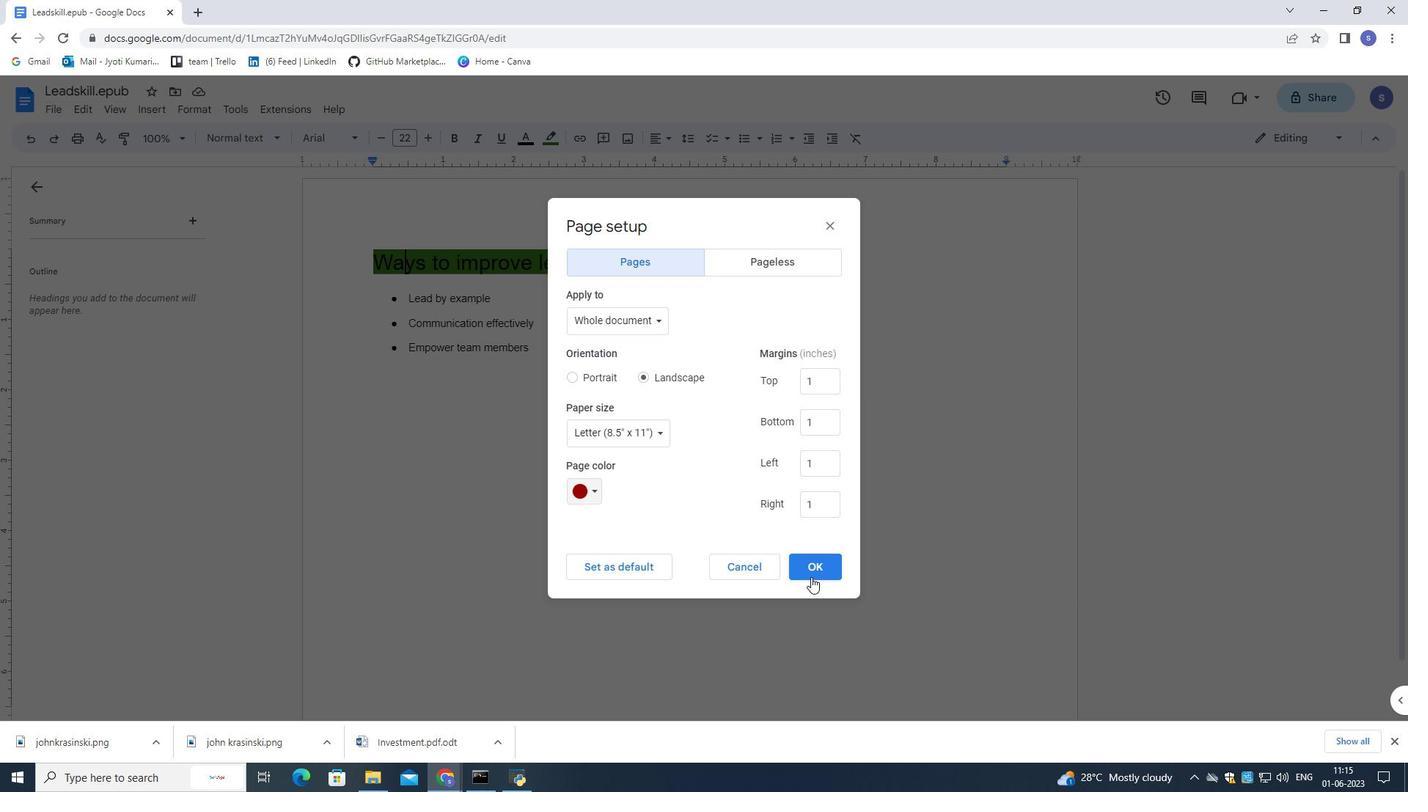 
Action: Mouse pressed left at (811, 572)
Screenshot: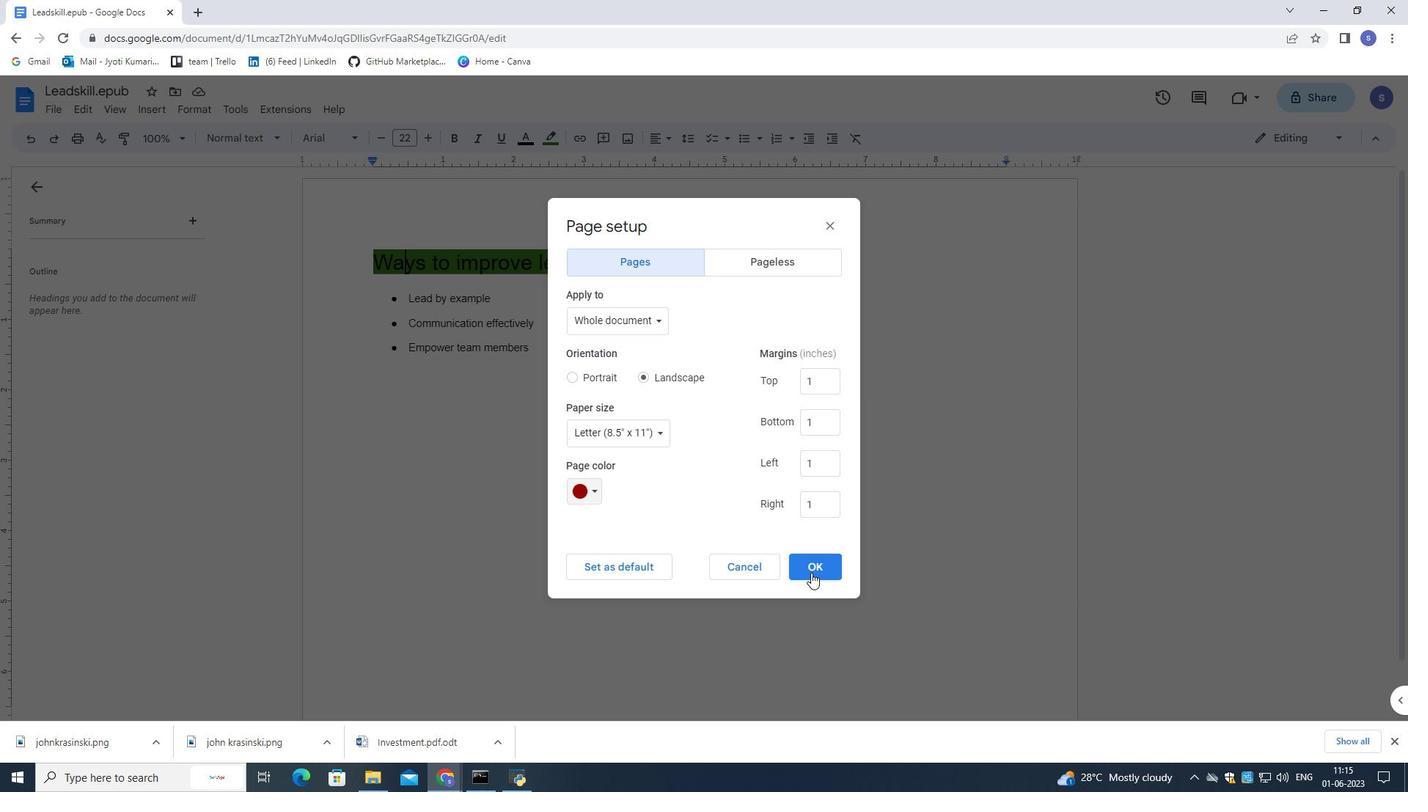 
Action: Mouse moved to (808, 556)
Screenshot: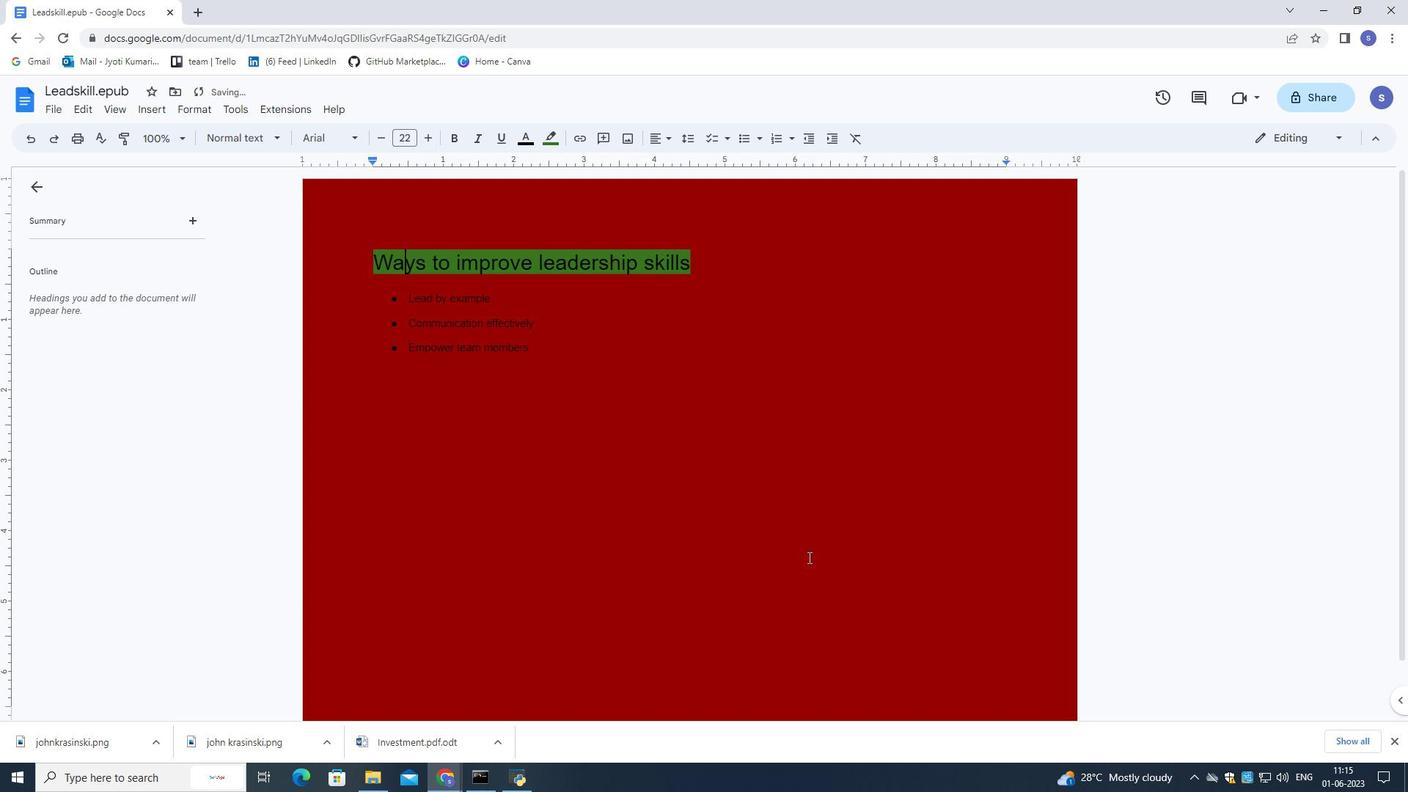 
Action: Mouse pressed left at (808, 556)
Screenshot: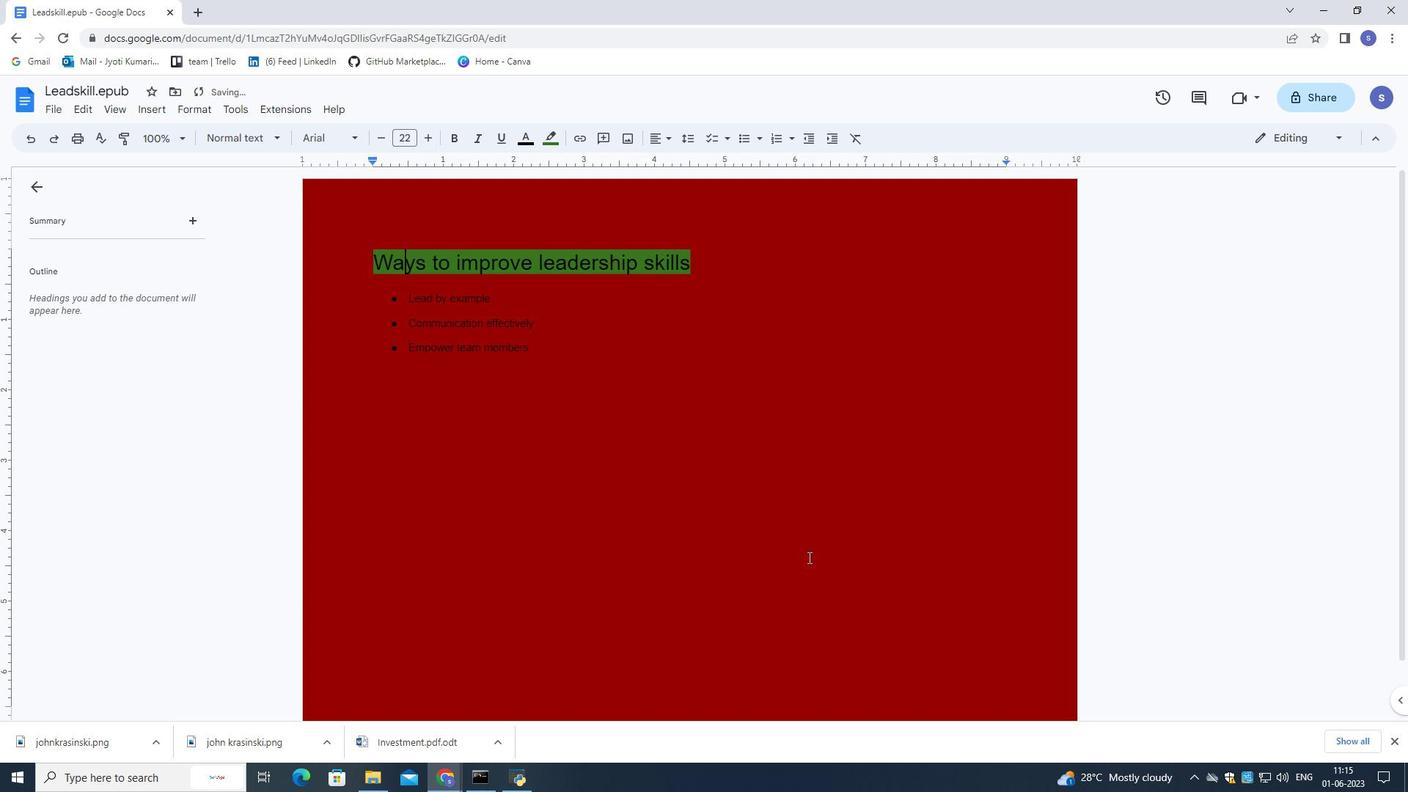 
Action: Mouse scrolled (808, 556) with delta (0, 0)
Screenshot: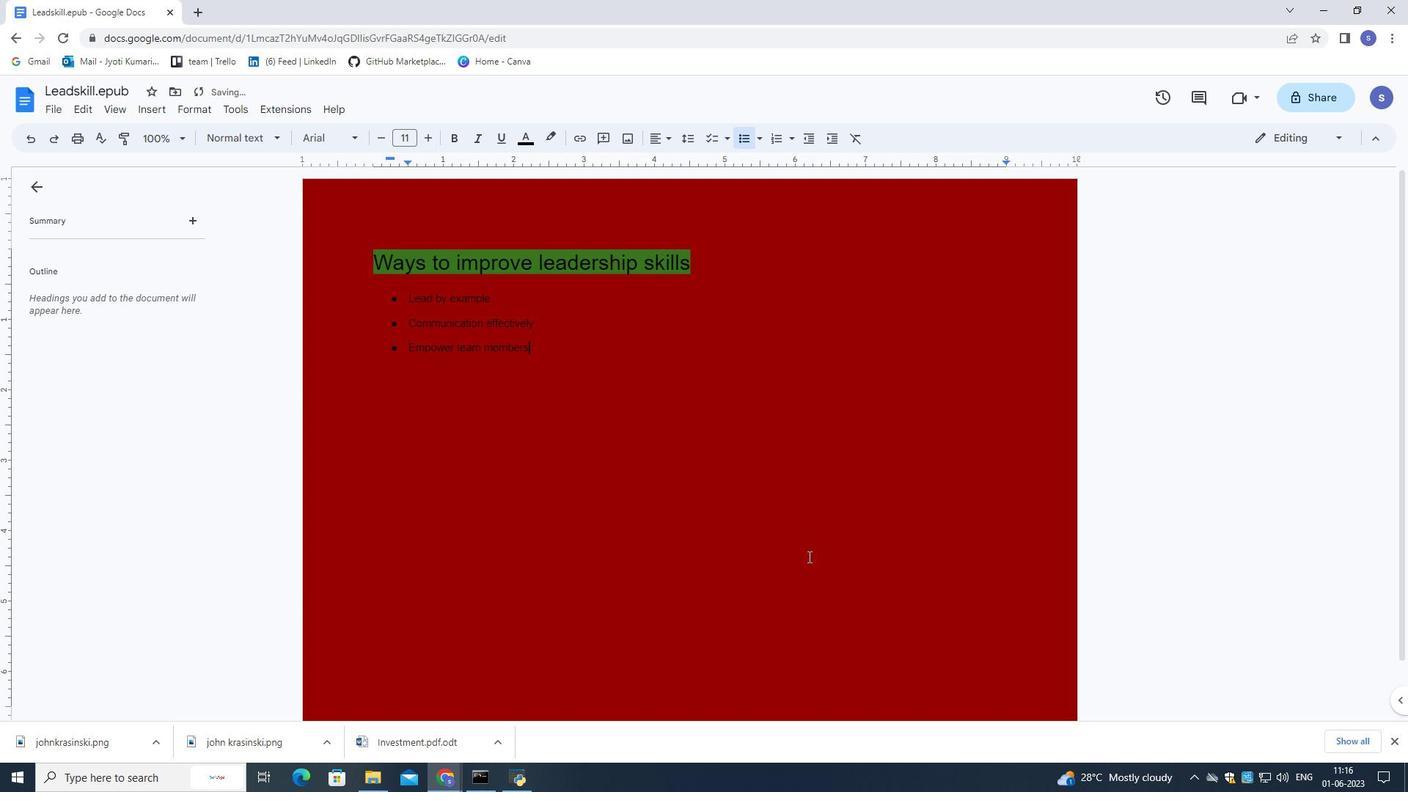 
Action: Mouse scrolled (808, 556) with delta (0, 0)
Screenshot: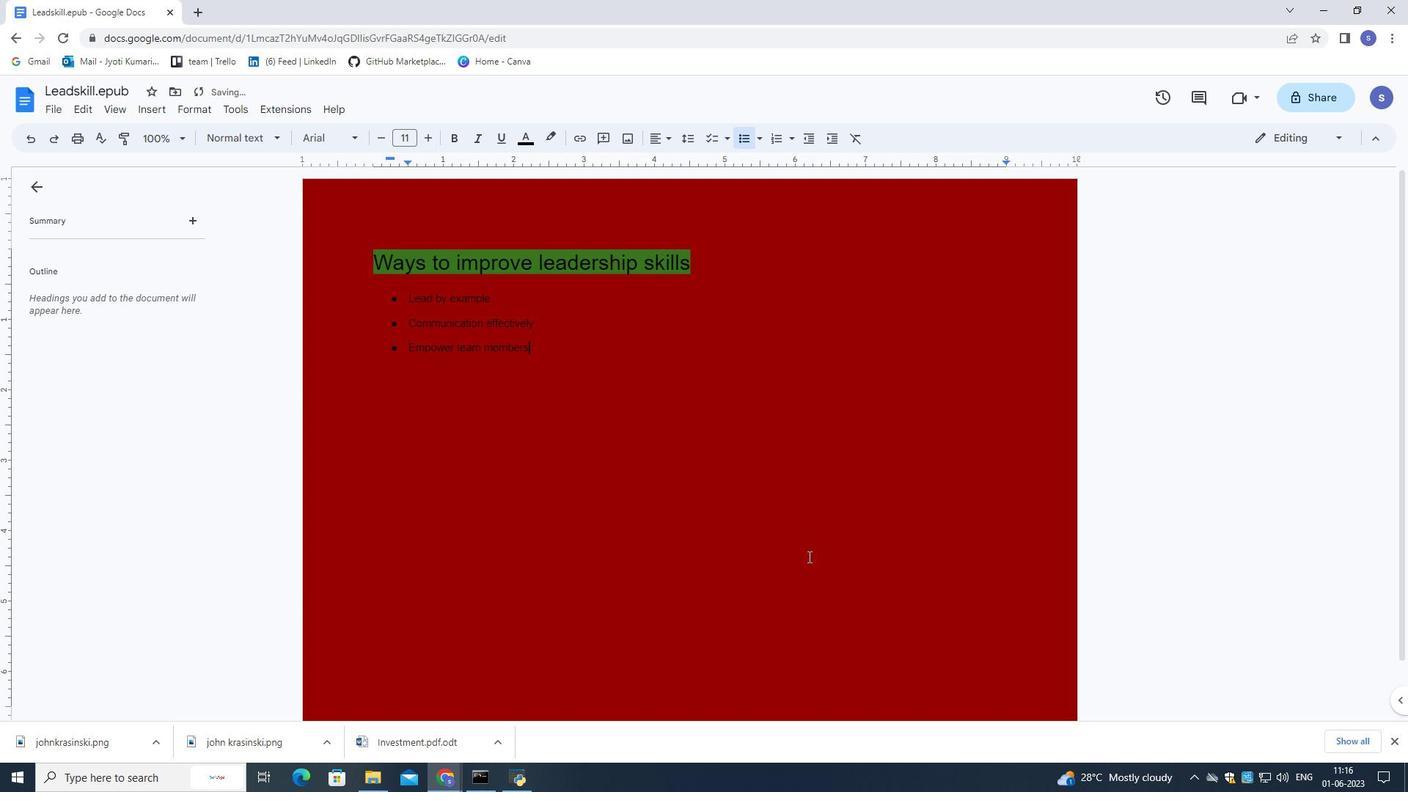 
Action: Mouse scrolled (808, 556) with delta (0, 0)
Screenshot: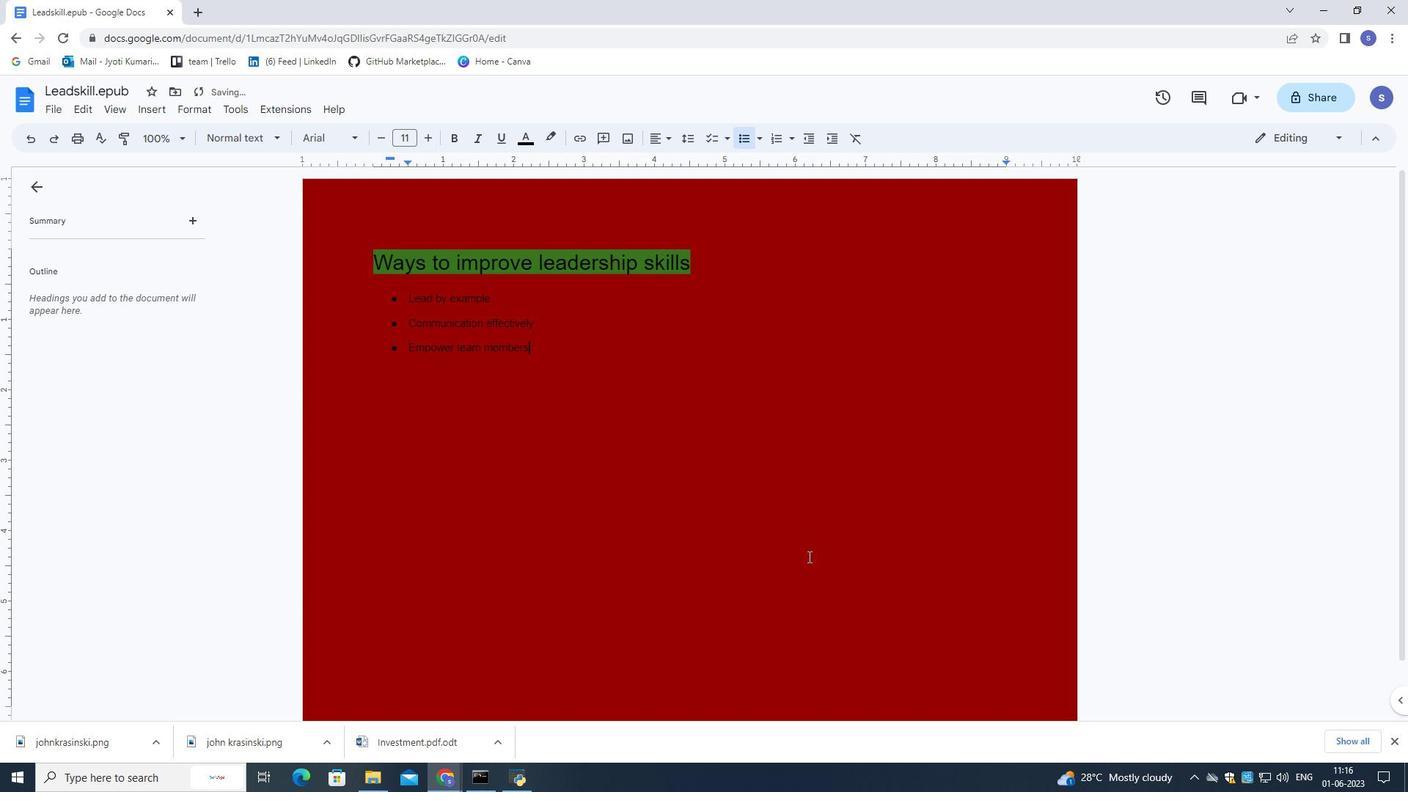 
Action: Mouse scrolled (808, 556) with delta (0, 0)
Screenshot: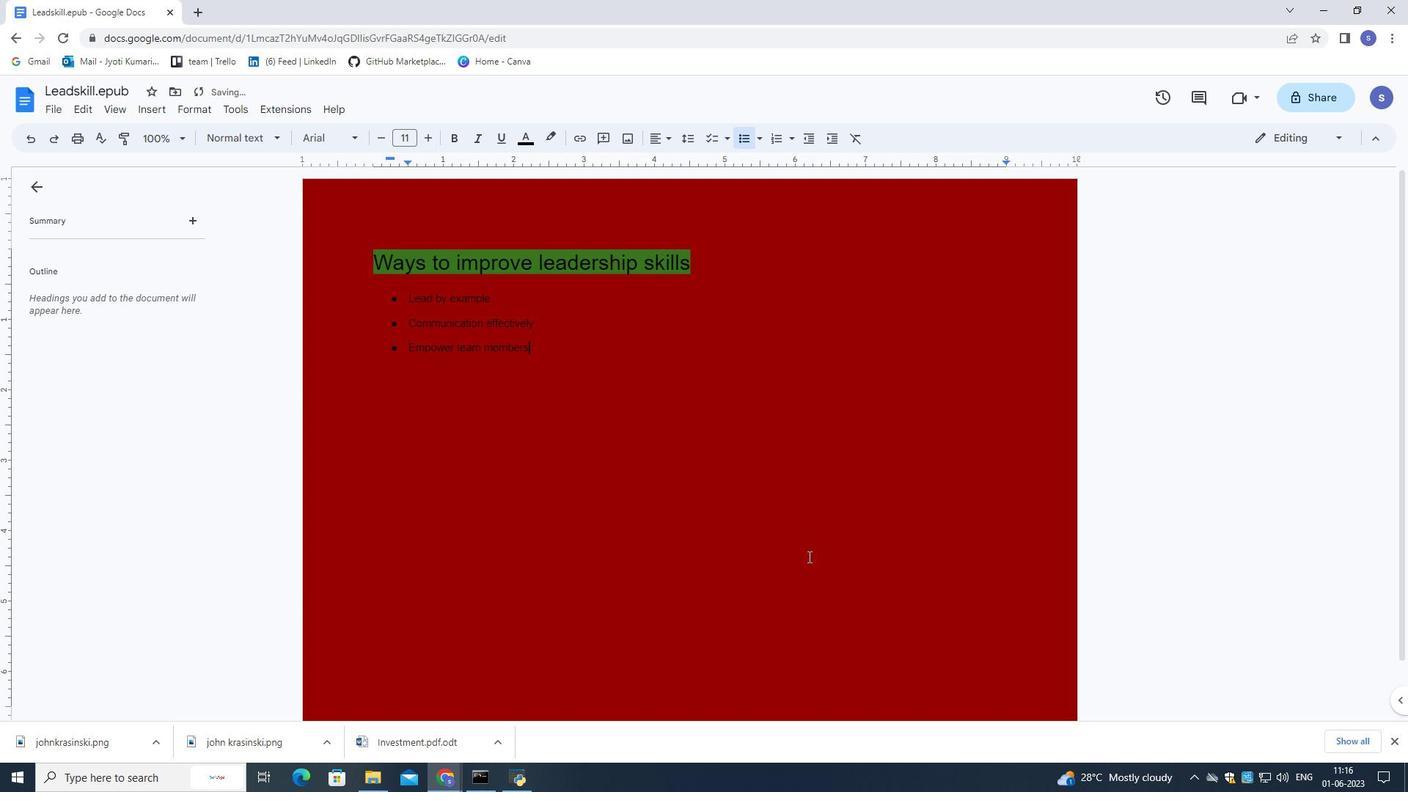 
Action: Mouse scrolled (808, 556) with delta (0, 0)
Screenshot: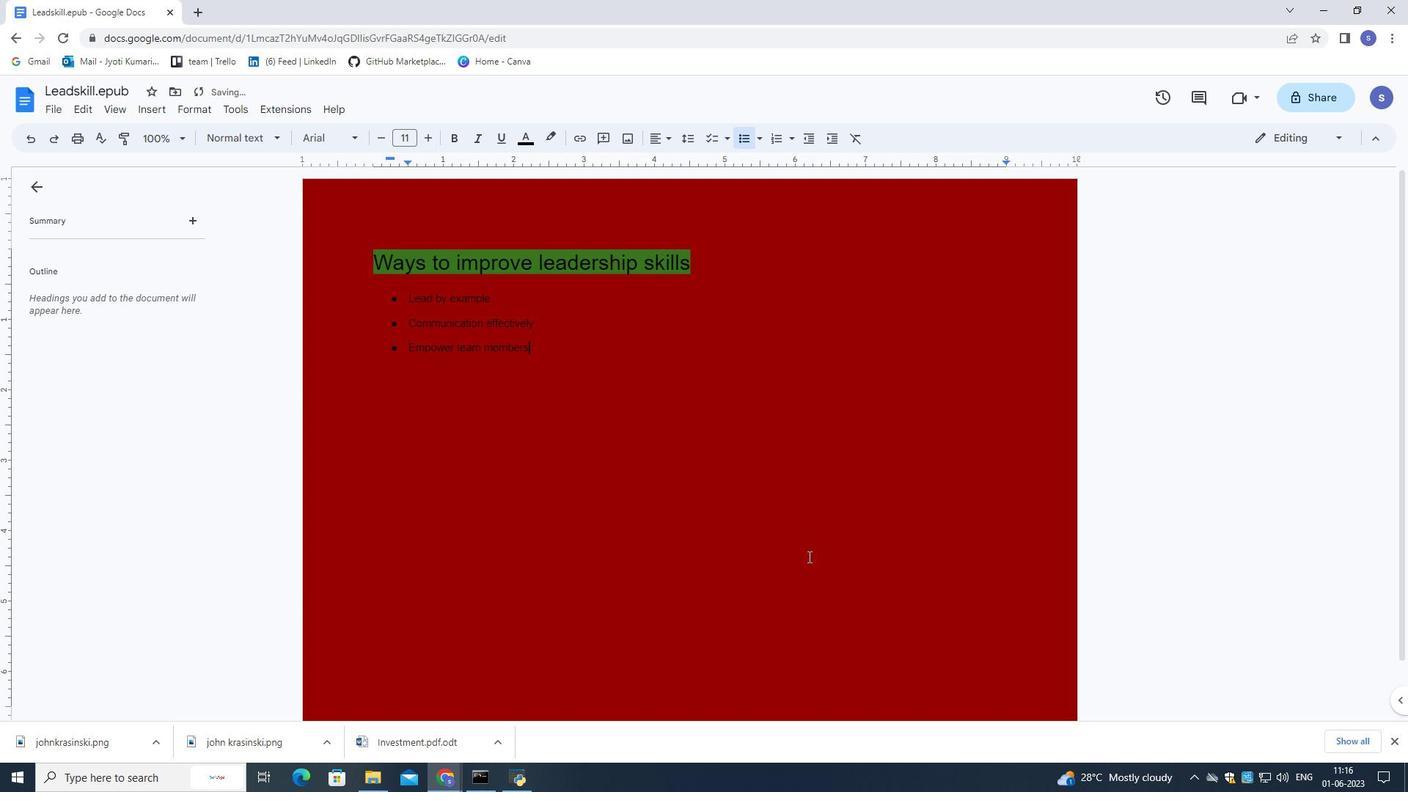 
Action: Mouse scrolled (808, 557) with delta (0, 0)
Screenshot: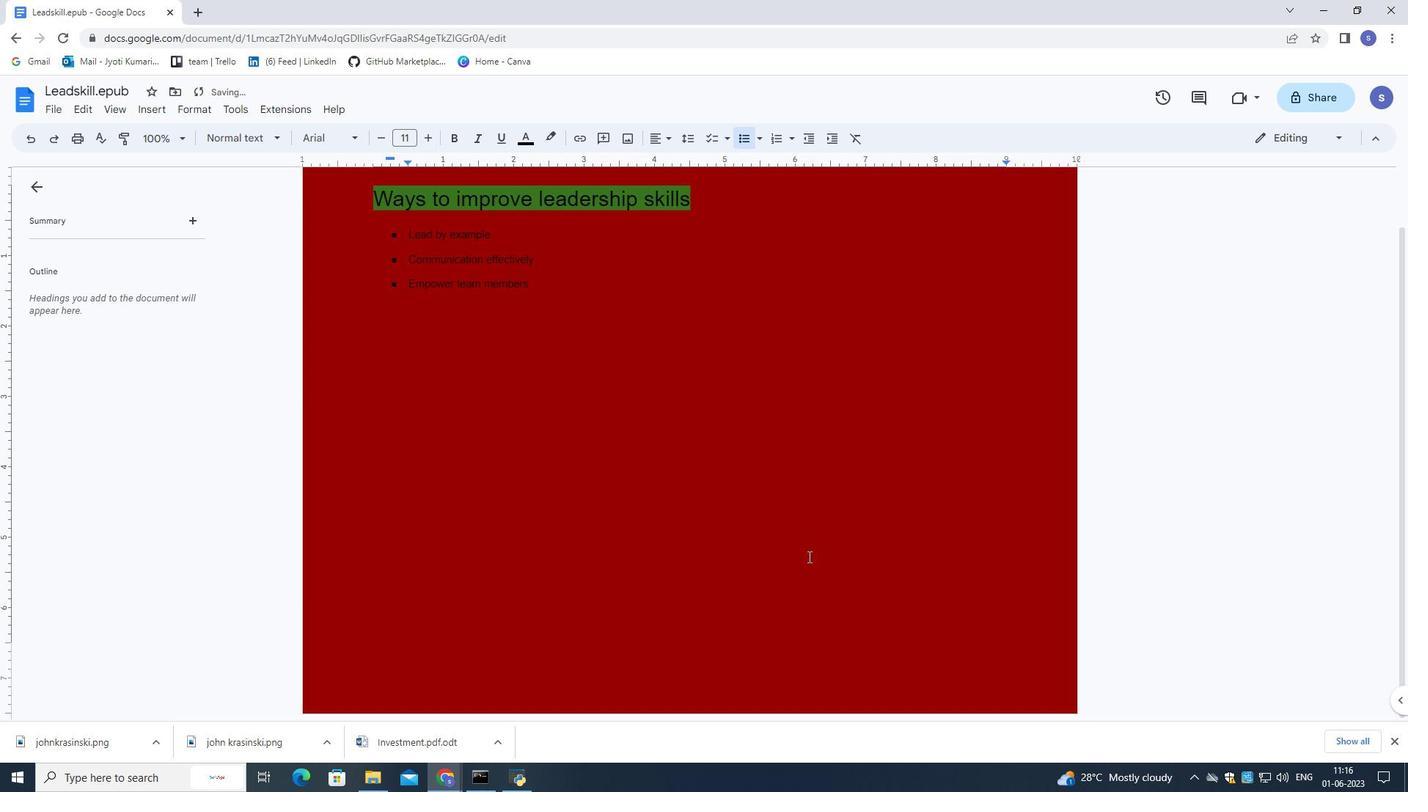 
Action: Mouse scrolled (808, 557) with delta (0, 0)
Screenshot: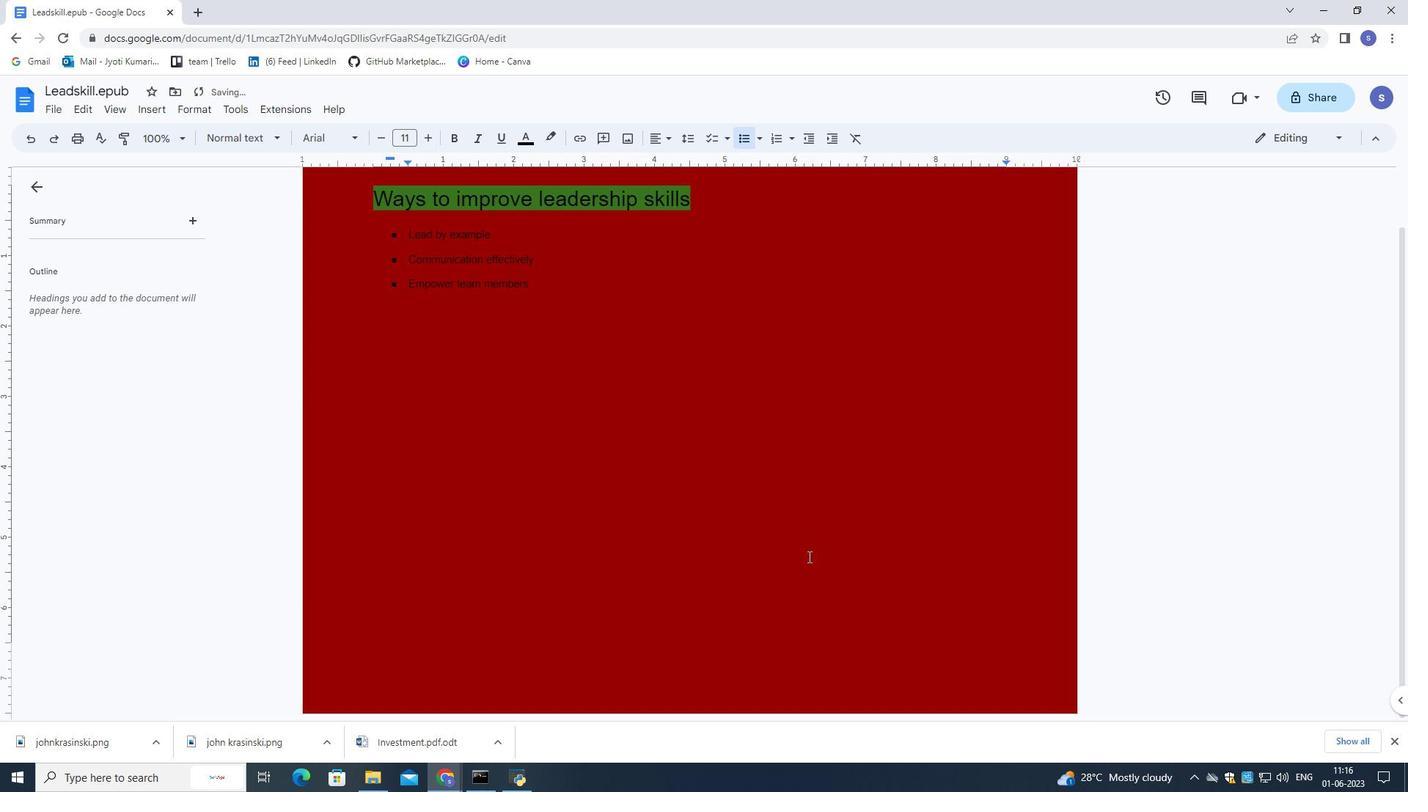 
Action: Mouse scrolled (808, 557) with delta (0, 0)
Screenshot: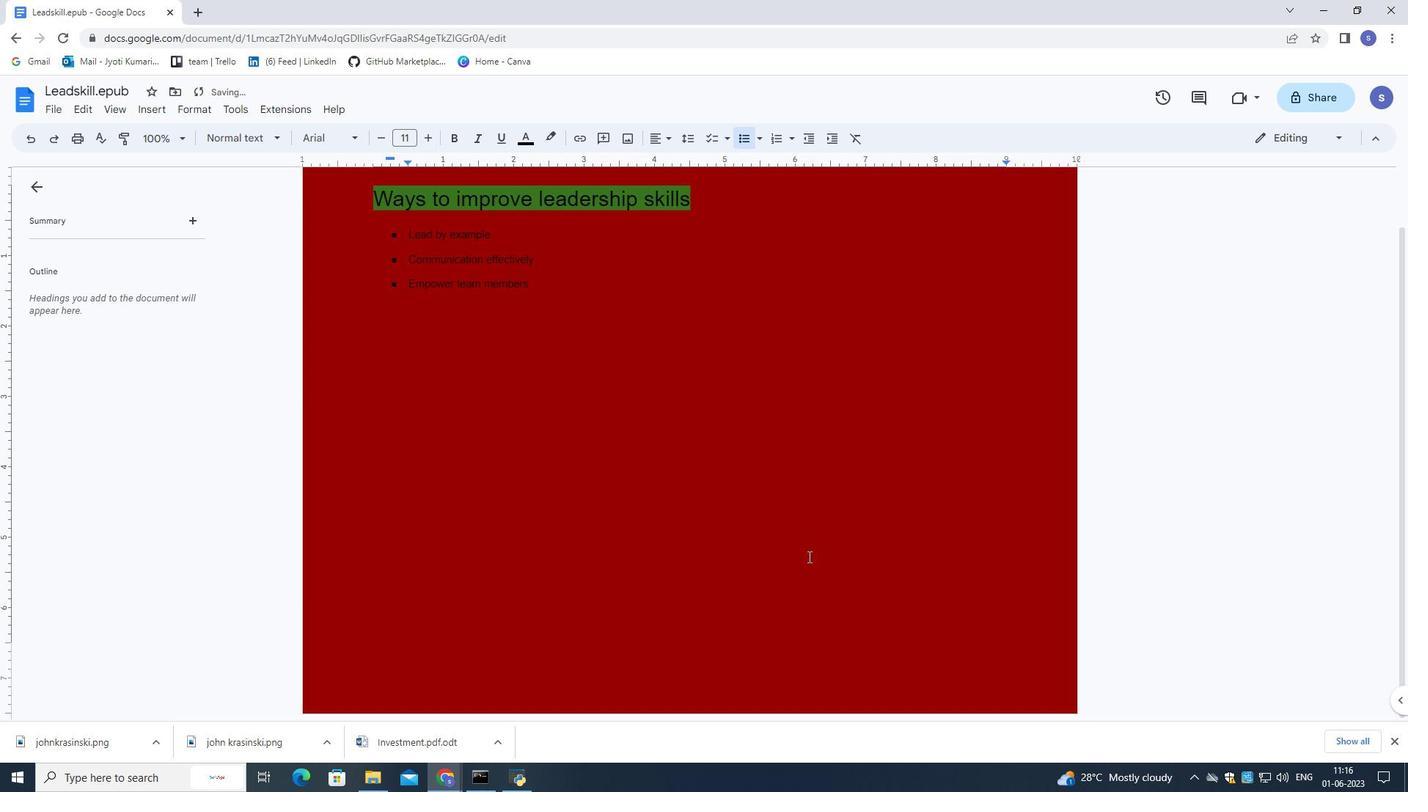 
Action: Mouse scrolled (808, 557) with delta (0, 0)
Screenshot: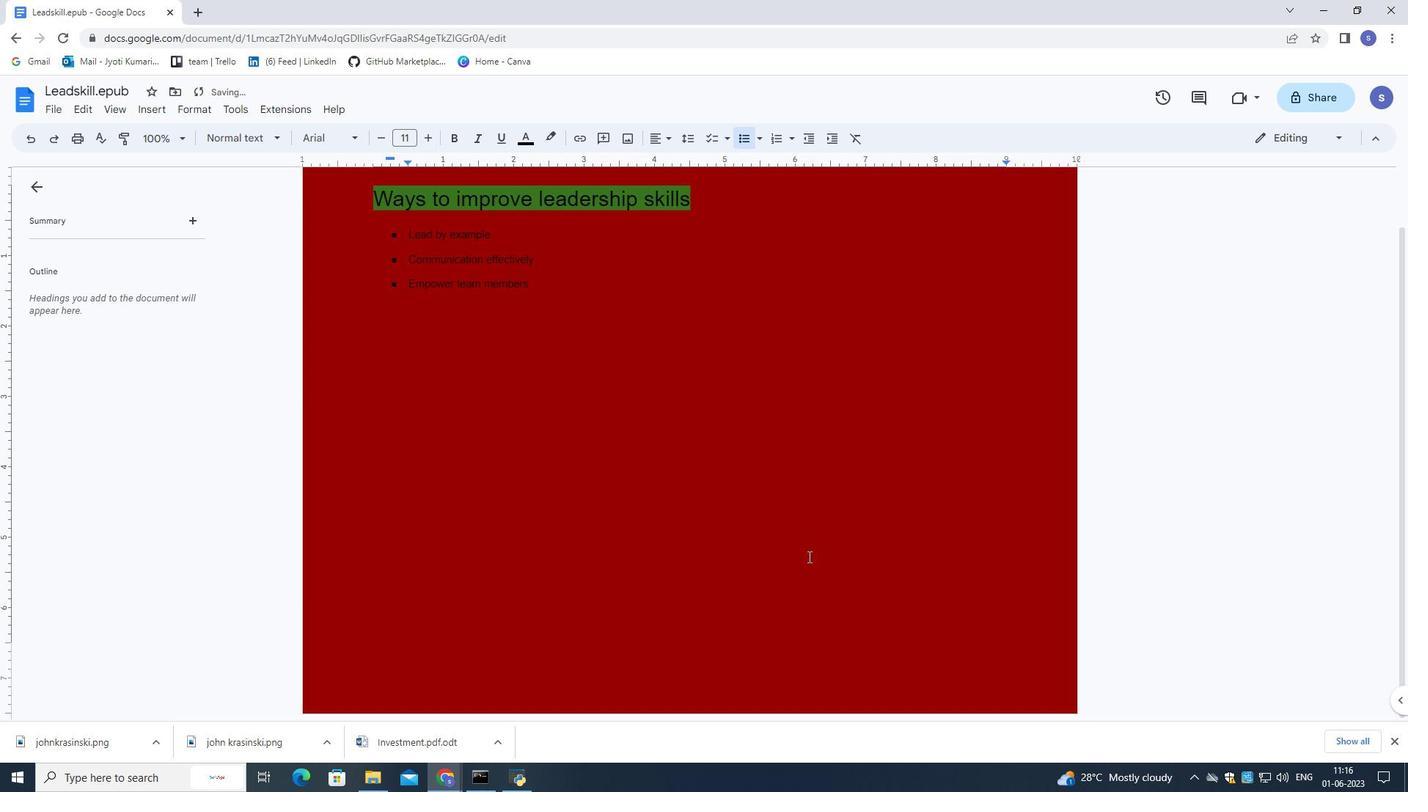 
Action: Mouse moved to (808, 554)
Screenshot: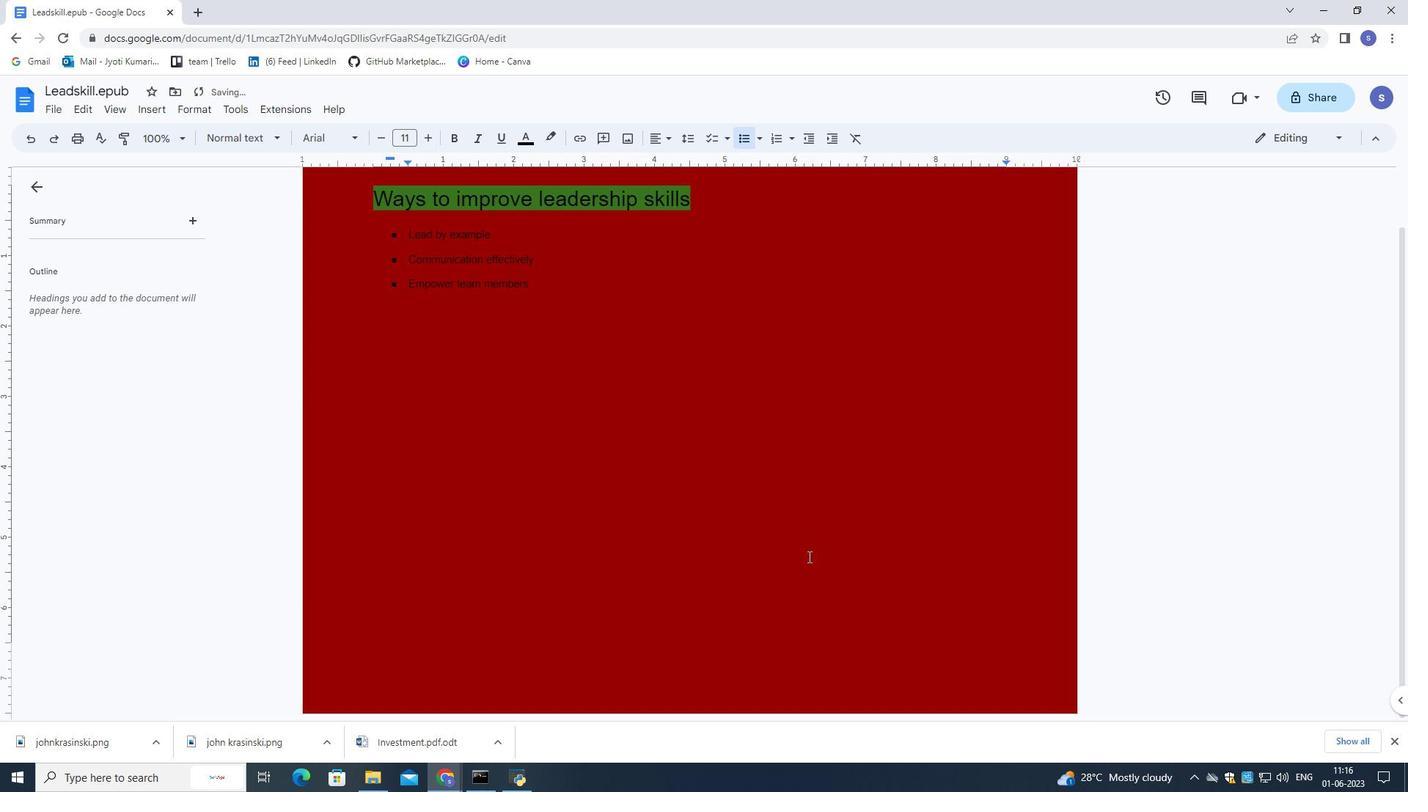 
Action: Mouse scrolled (808, 555) with delta (0, 0)
Screenshot: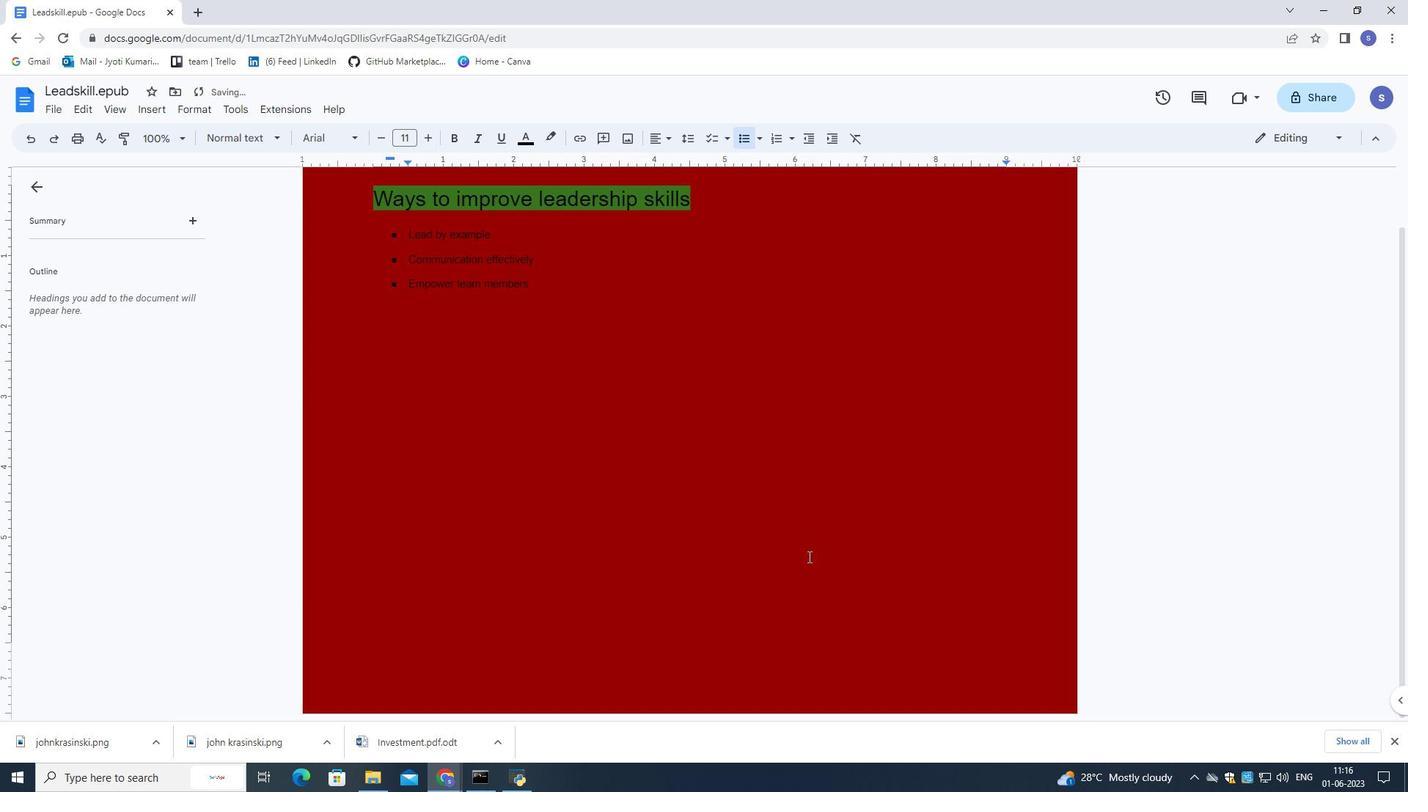 
Action: Mouse scrolled (808, 555) with delta (0, 0)
Screenshot: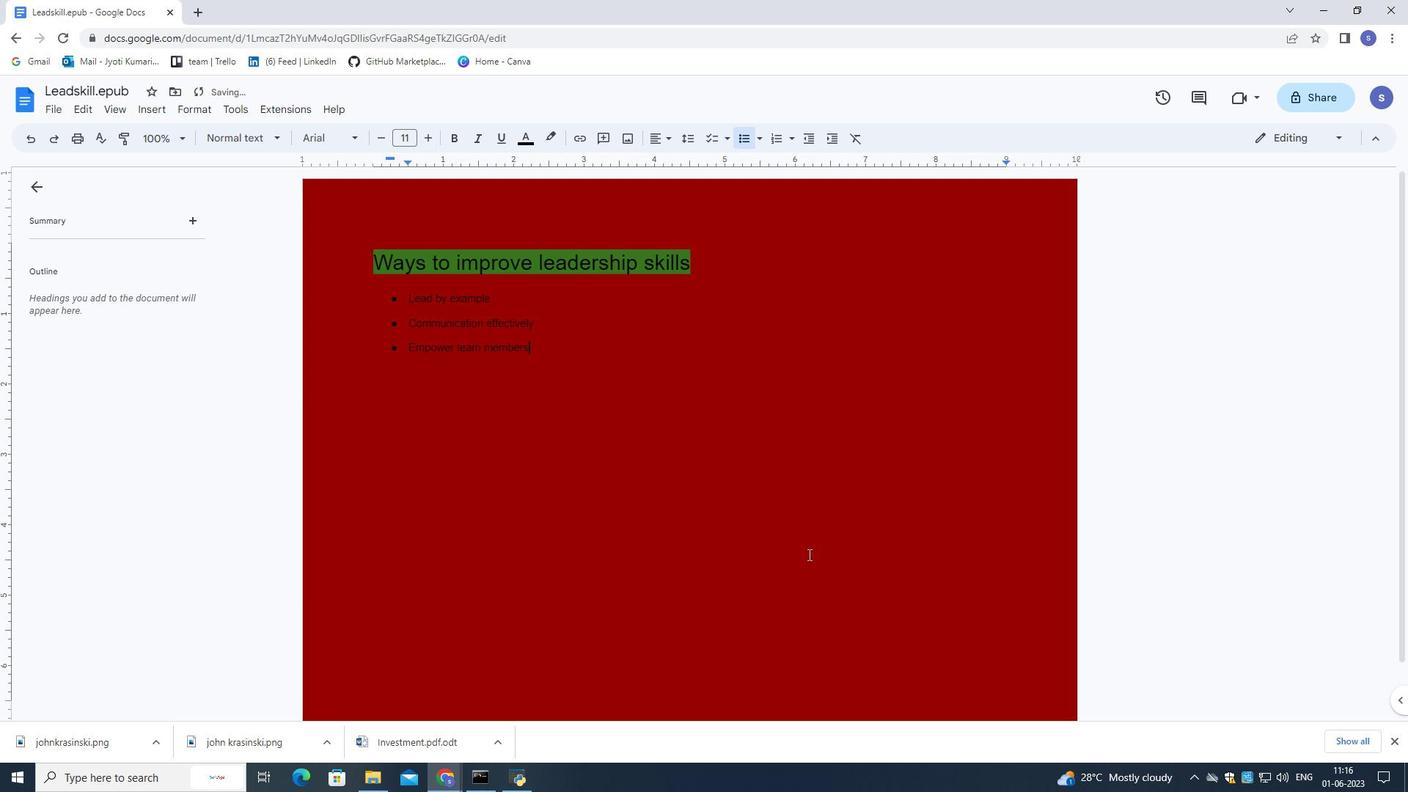 
Action: Mouse scrolled (808, 555) with delta (0, 0)
Screenshot: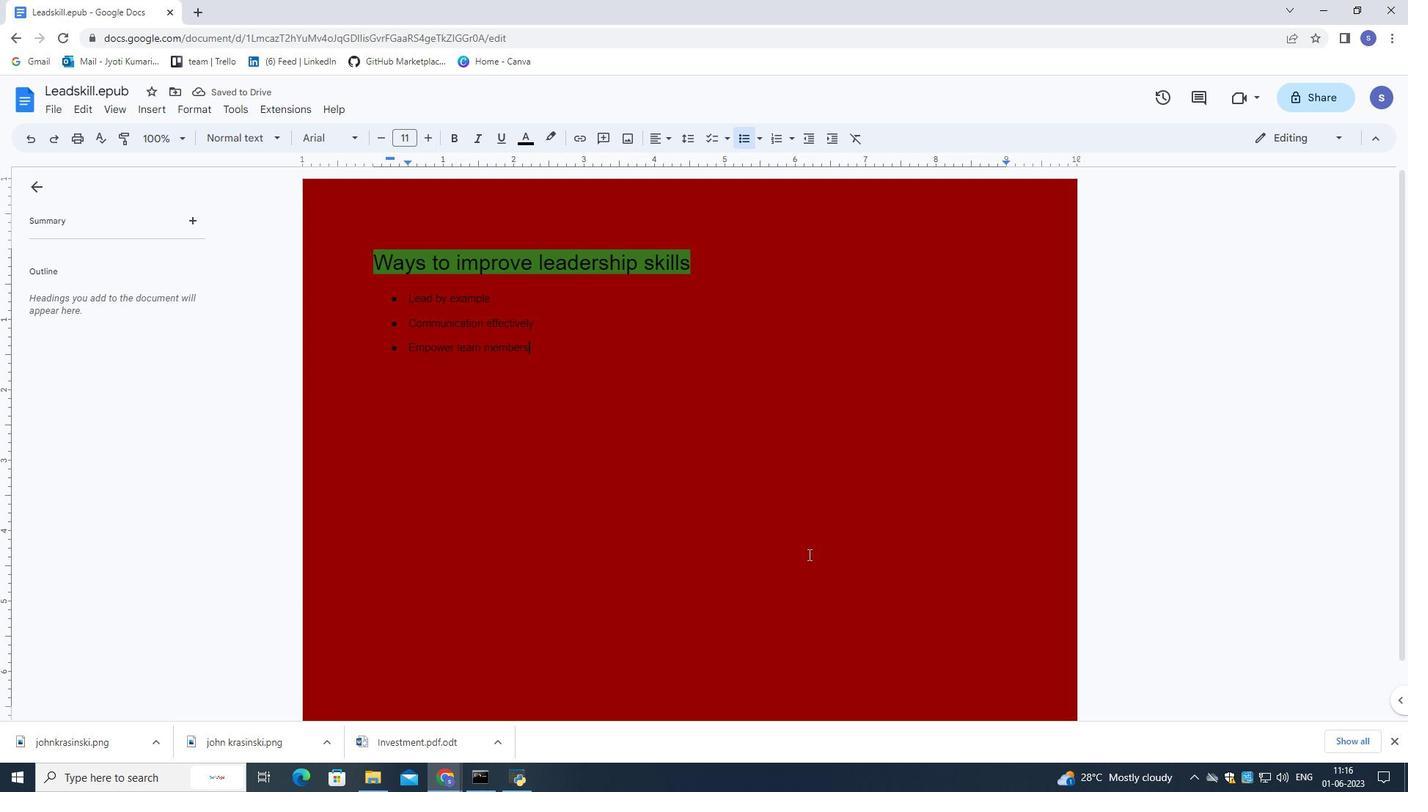 
Action: Mouse moved to (808, 552)
Screenshot: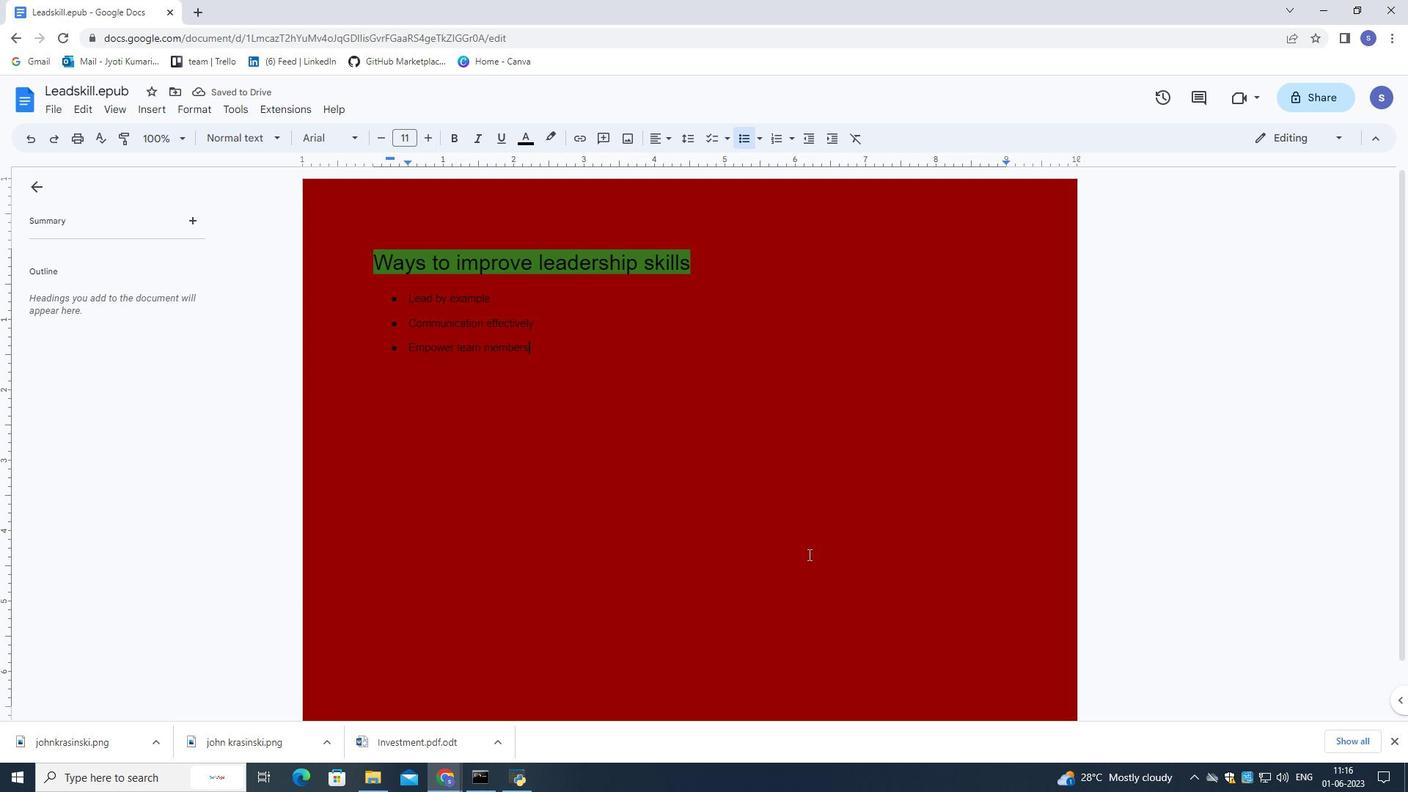 
Action: Mouse scrolled (808, 553) with delta (0, 0)
Screenshot: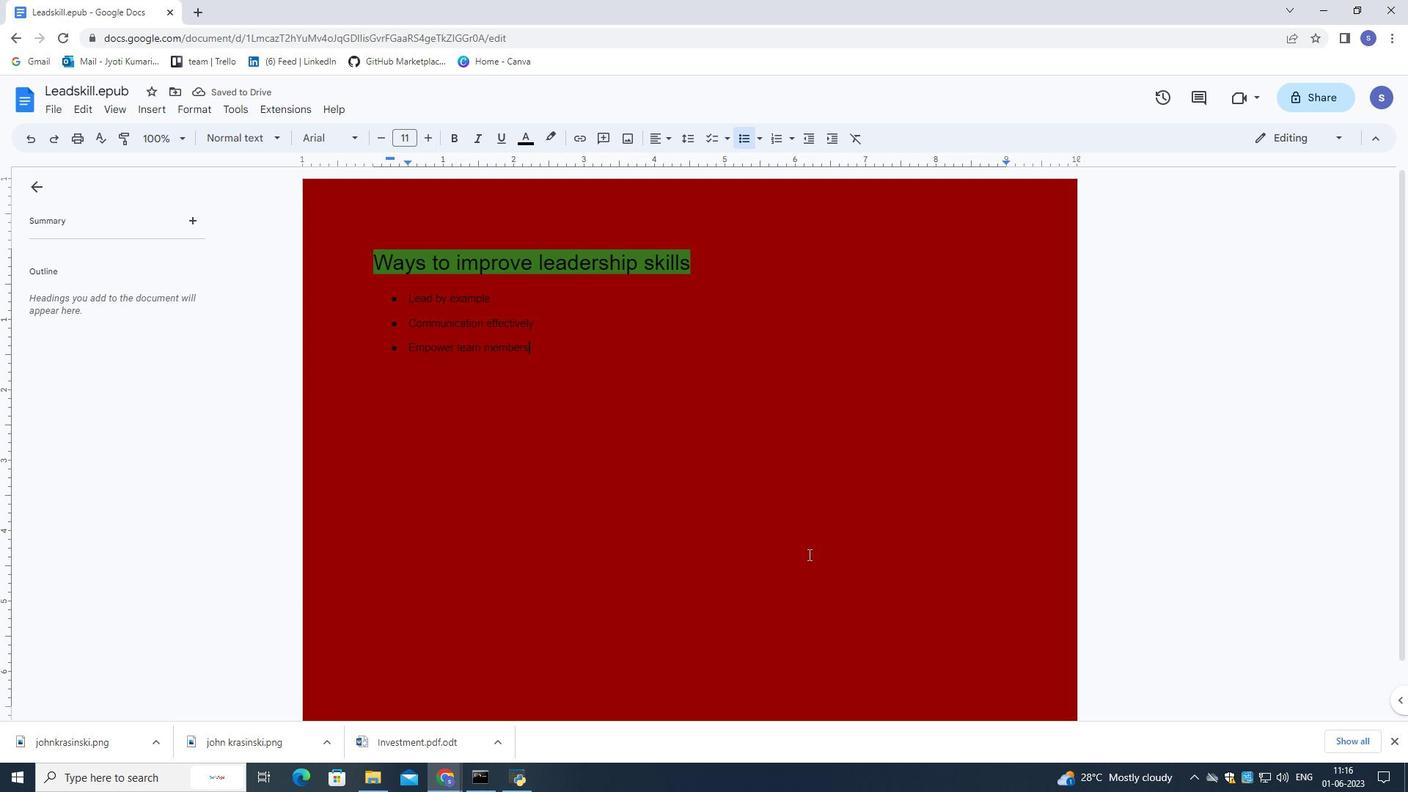 
Action: Mouse moved to (787, 509)
Screenshot: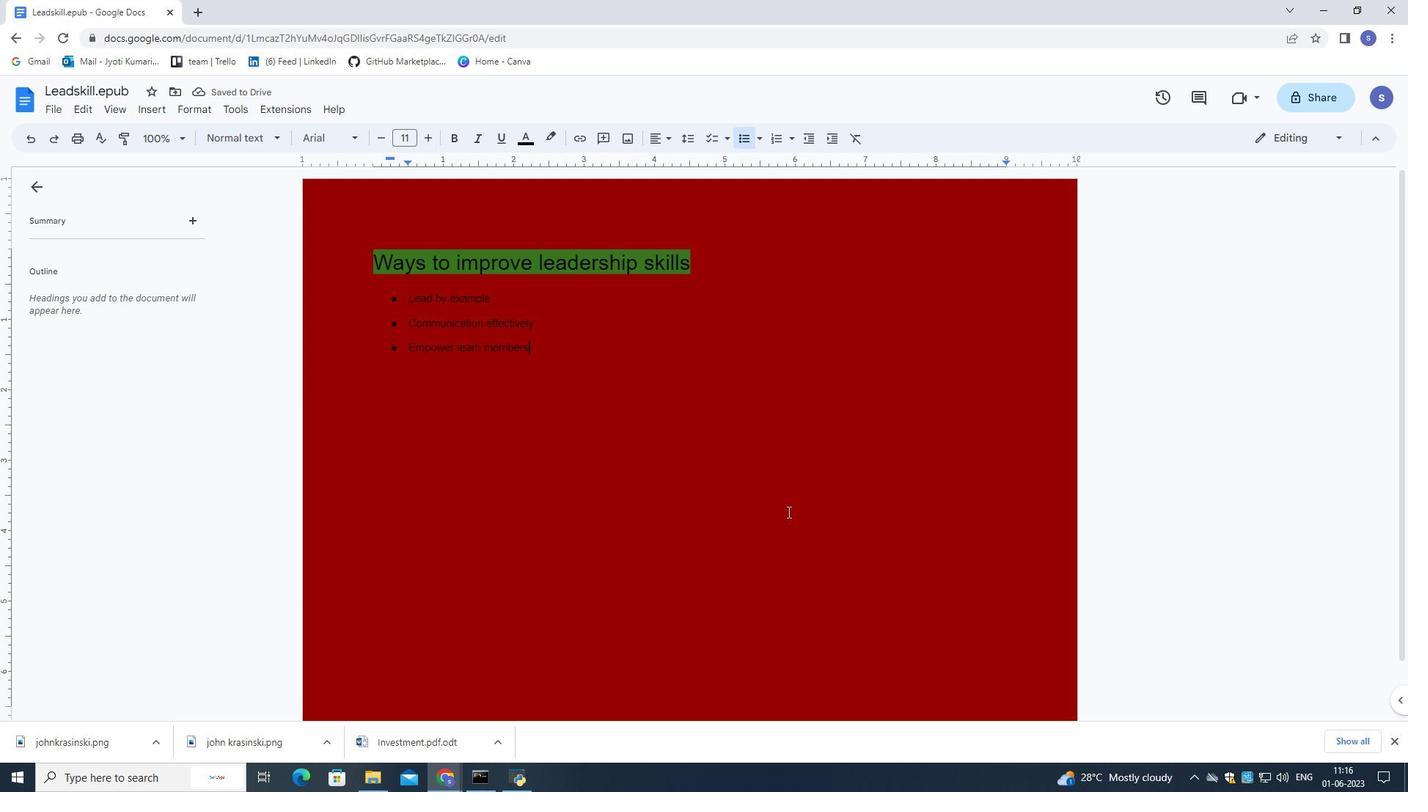 
